 Task: Find connections with filter location Mahalapye with filter topic #Bestadvicewith filter profile language Spanish with filter current company Hospitality Careers | Hotel Management Jobs with filter school Madhya Pradesh Bhoj (Open) University with filter industry Electric Lighting Equipment Manufacturing with filter service category Information Security with filter keywords title UX Designer & UI Developer
Action: Mouse moved to (473, 98)
Screenshot: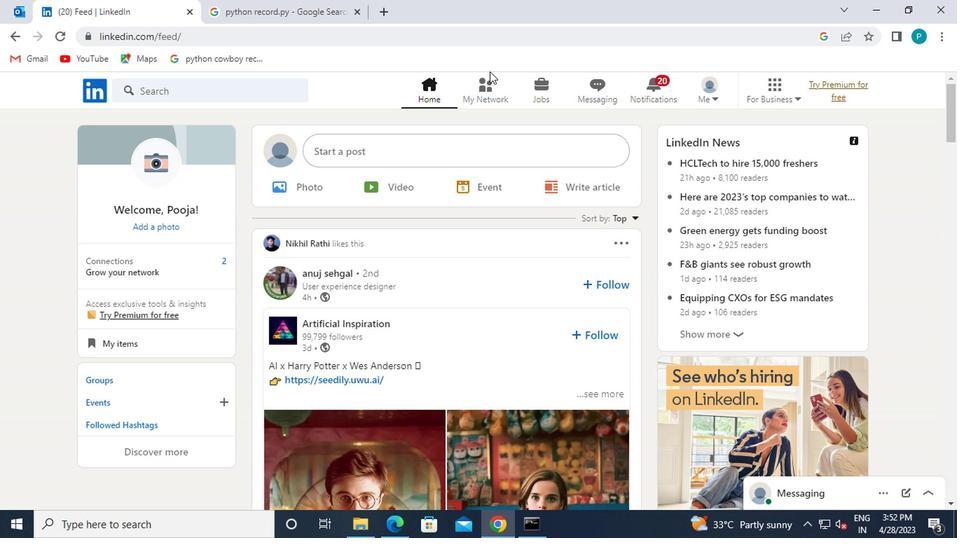 
Action: Mouse pressed left at (473, 98)
Screenshot: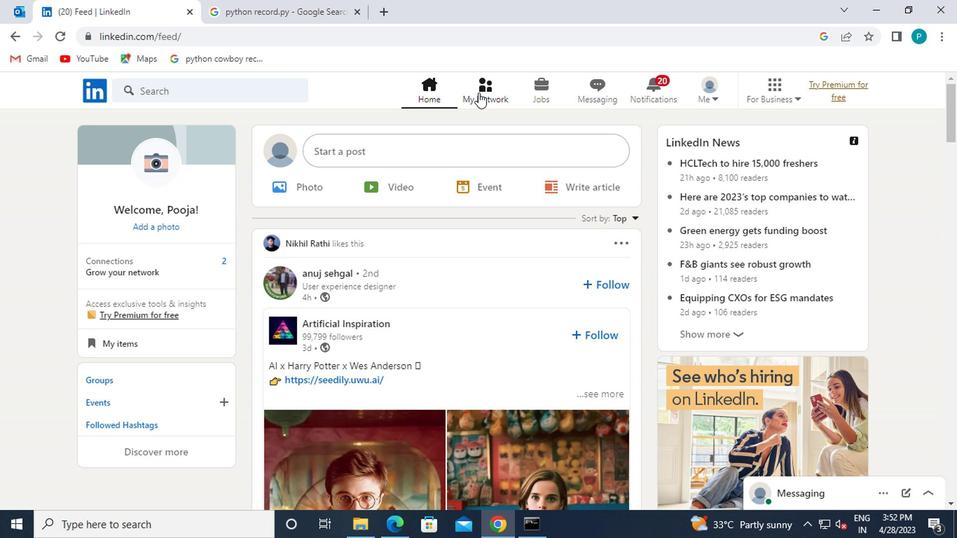 
Action: Mouse moved to (142, 167)
Screenshot: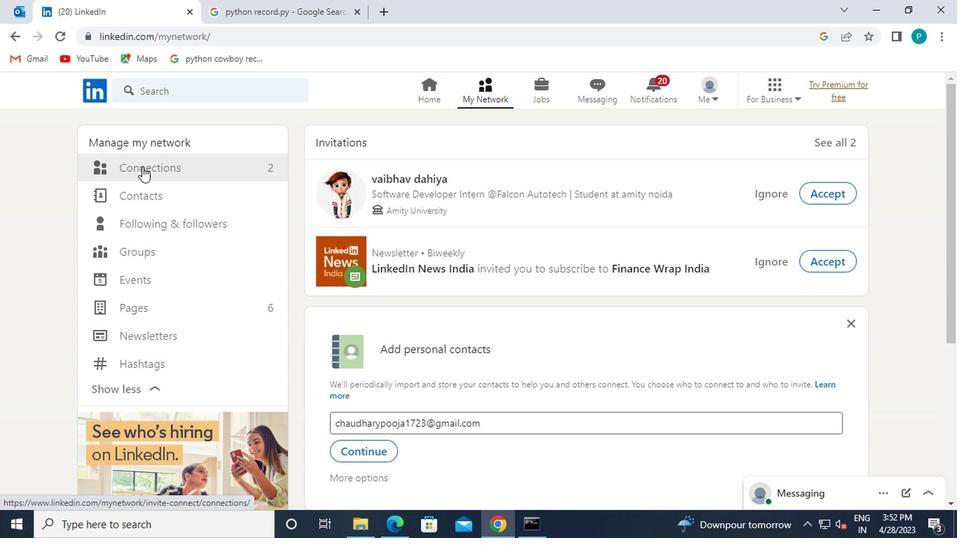
Action: Mouse pressed left at (142, 167)
Screenshot: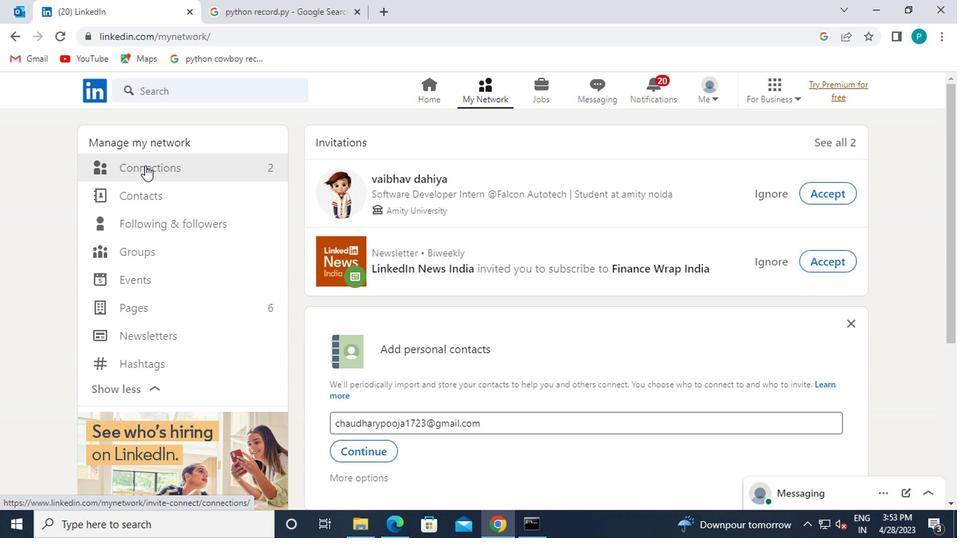 
Action: Mouse moved to (265, 175)
Screenshot: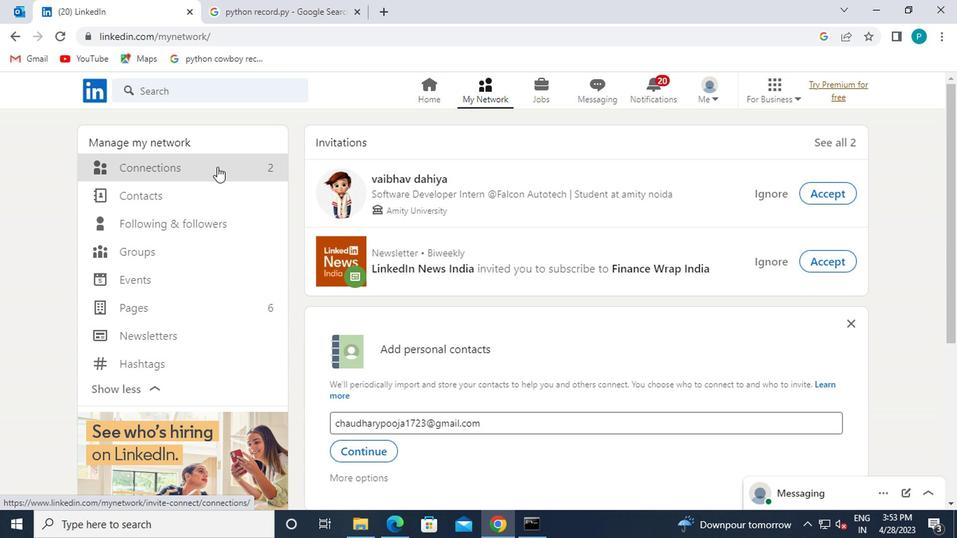 
Action: Mouse pressed left at (265, 175)
Screenshot: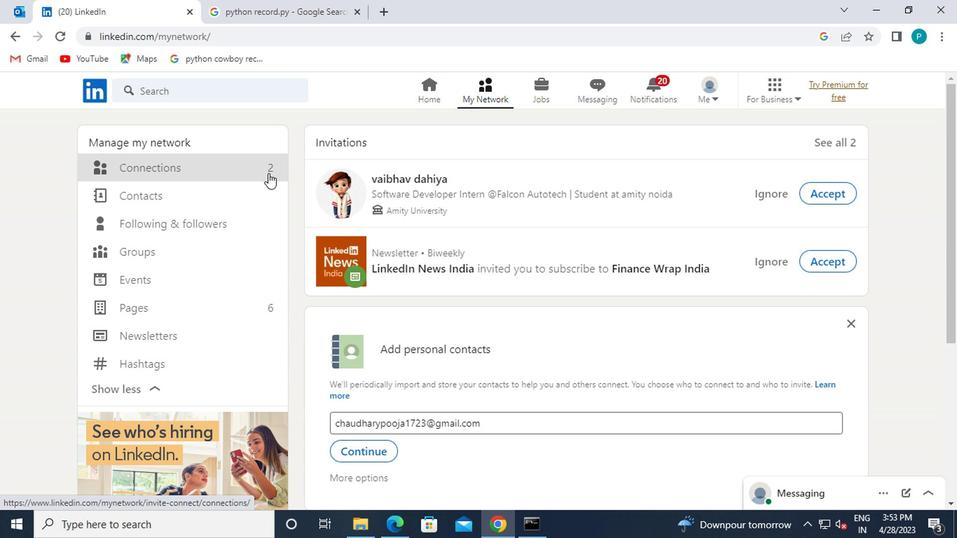 
Action: Mouse pressed left at (265, 175)
Screenshot: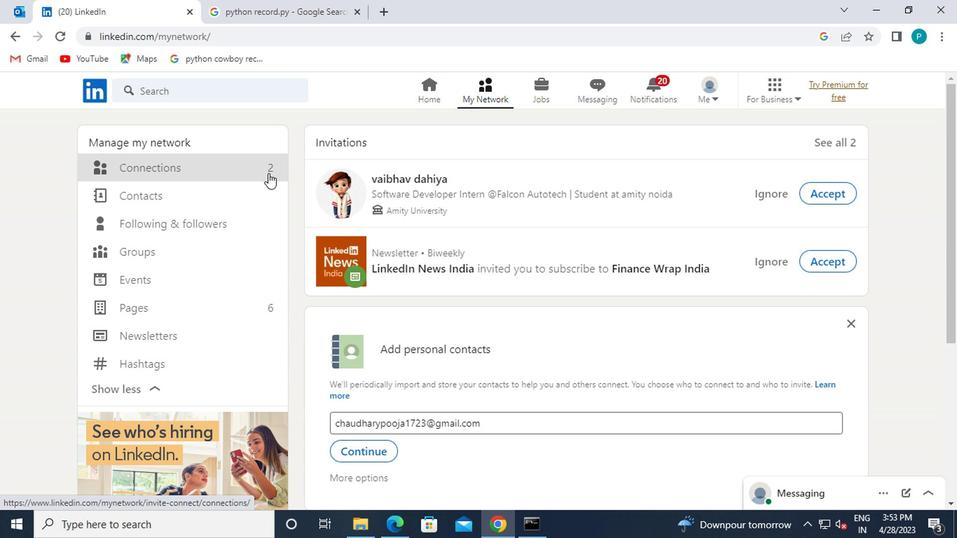
Action: Mouse moved to (252, 171)
Screenshot: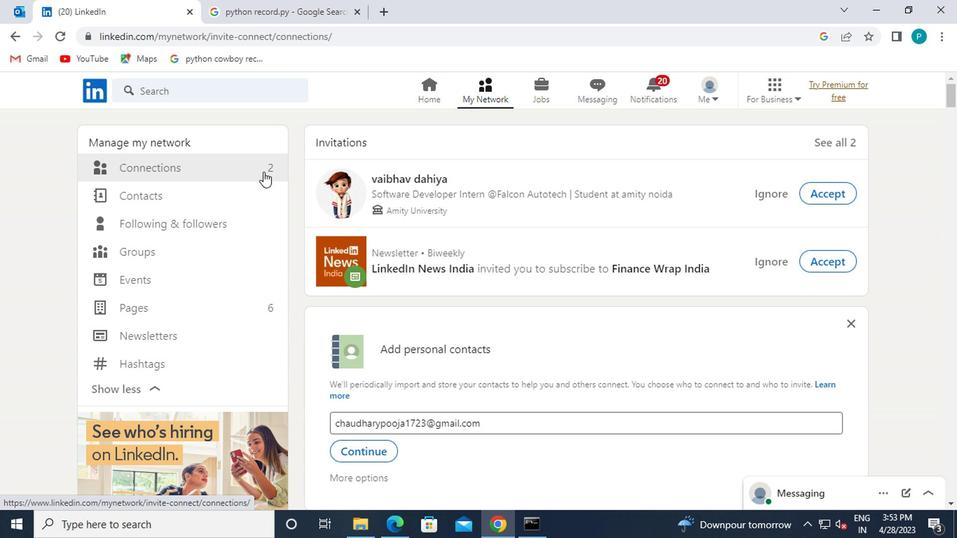 
Action: Mouse pressed left at (252, 171)
Screenshot: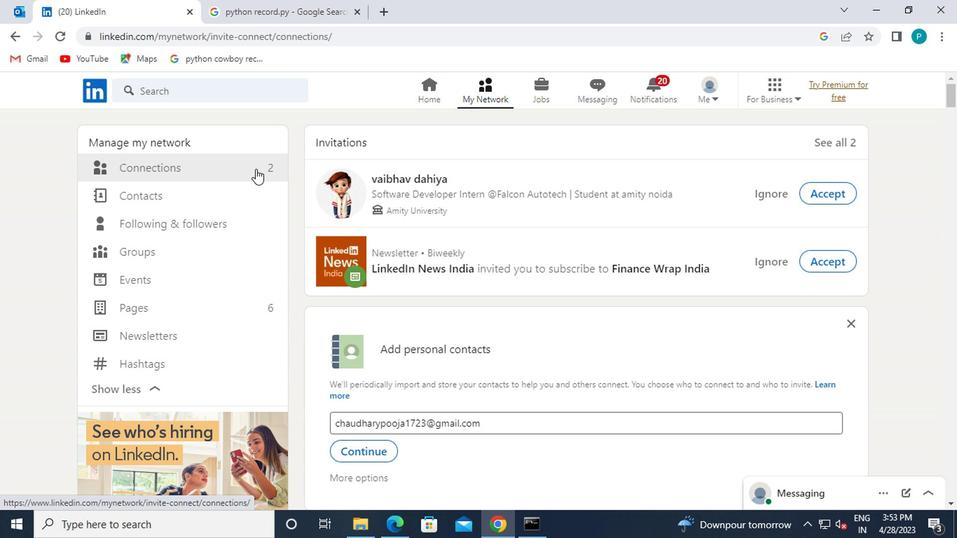 
Action: Mouse pressed left at (252, 171)
Screenshot: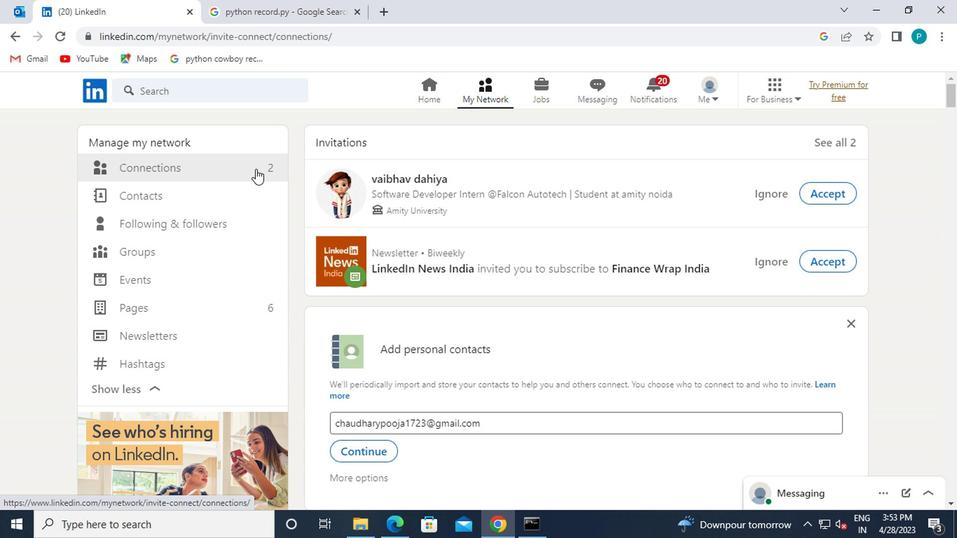
Action: Mouse moved to (558, 166)
Screenshot: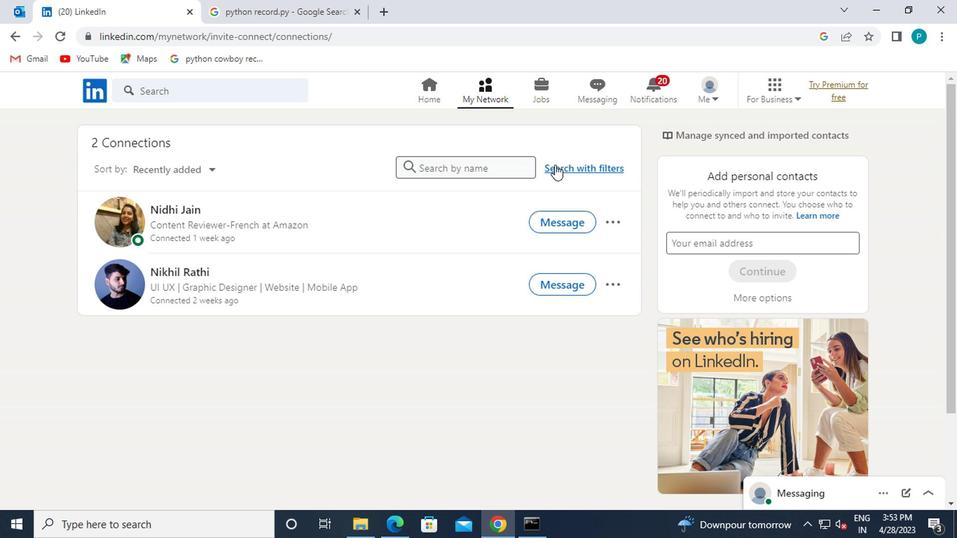 
Action: Mouse pressed left at (558, 166)
Screenshot: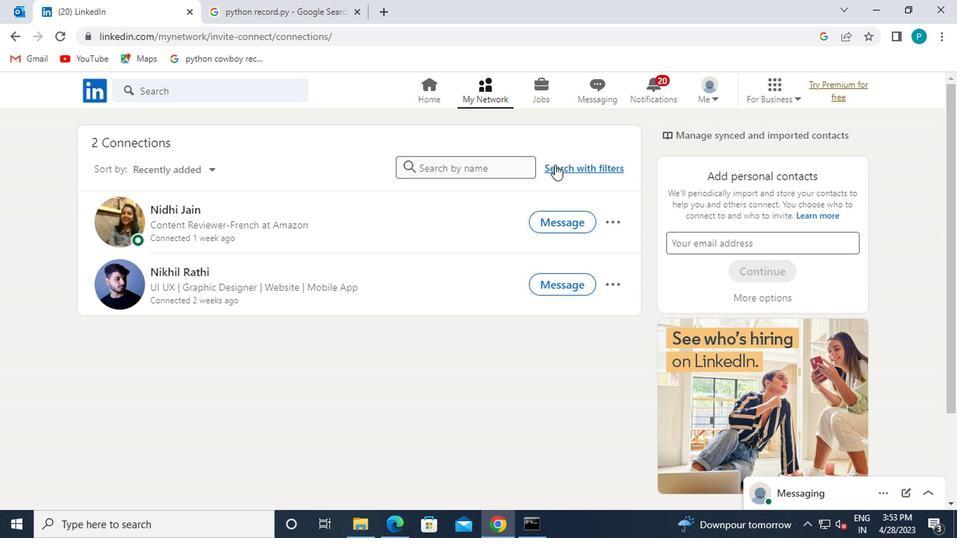 
Action: Mouse moved to (519, 135)
Screenshot: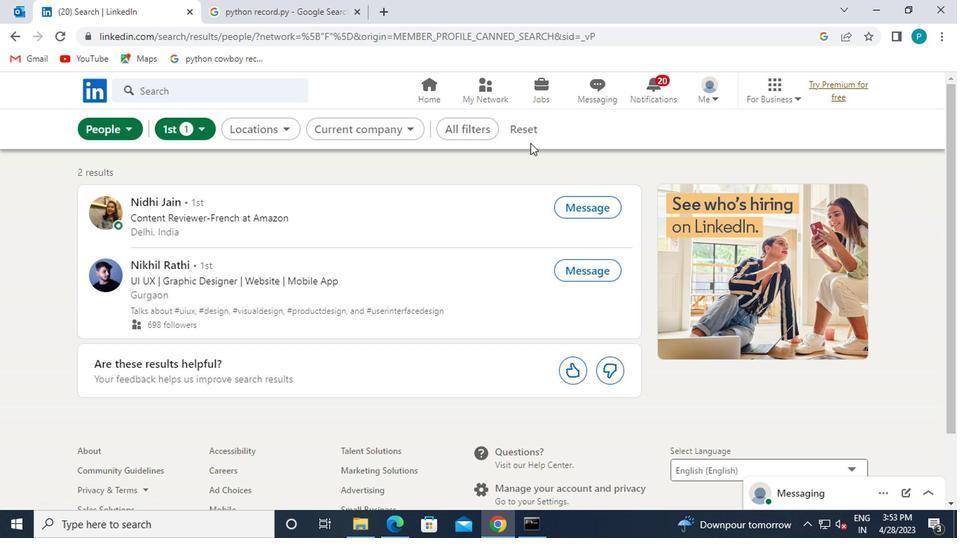 
Action: Mouse pressed left at (519, 135)
Screenshot: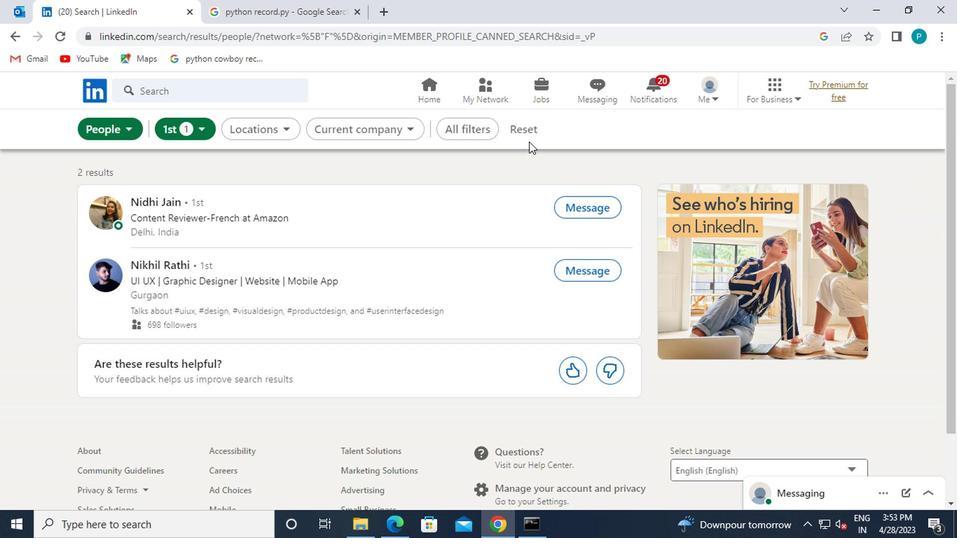 
Action: Mouse moved to (499, 129)
Screenshot: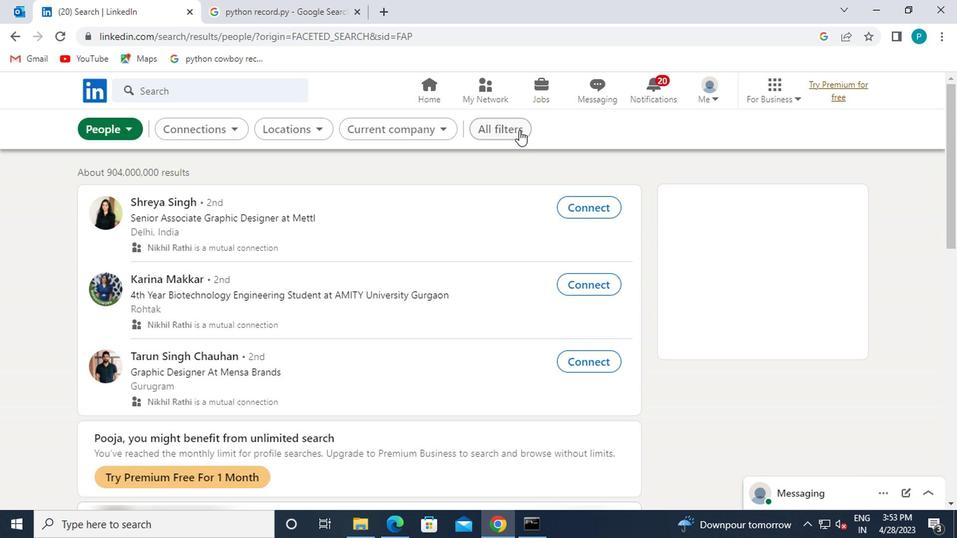 
Action: Mouse pressed left at (499, 129)
Screenshot: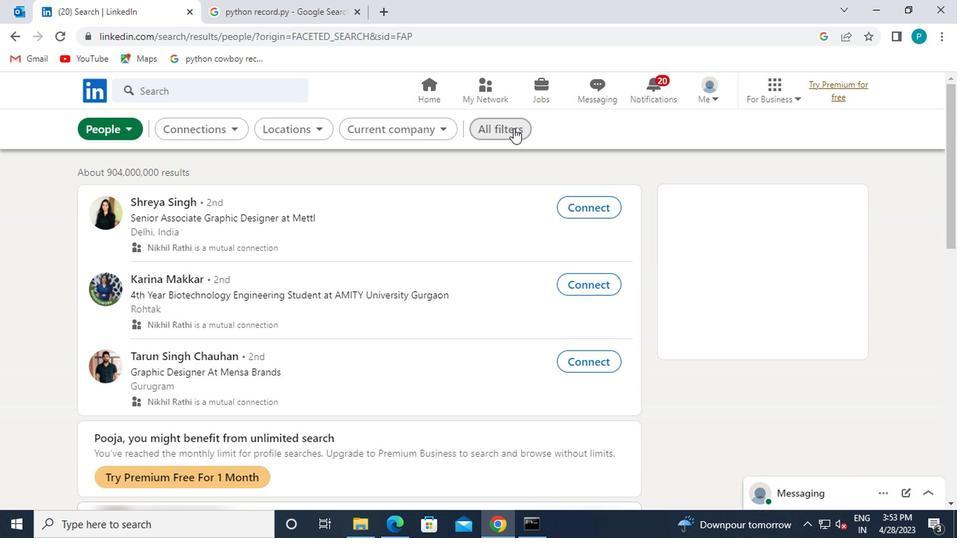 
Action: Mouse moved to (677, 295)
Screenshot: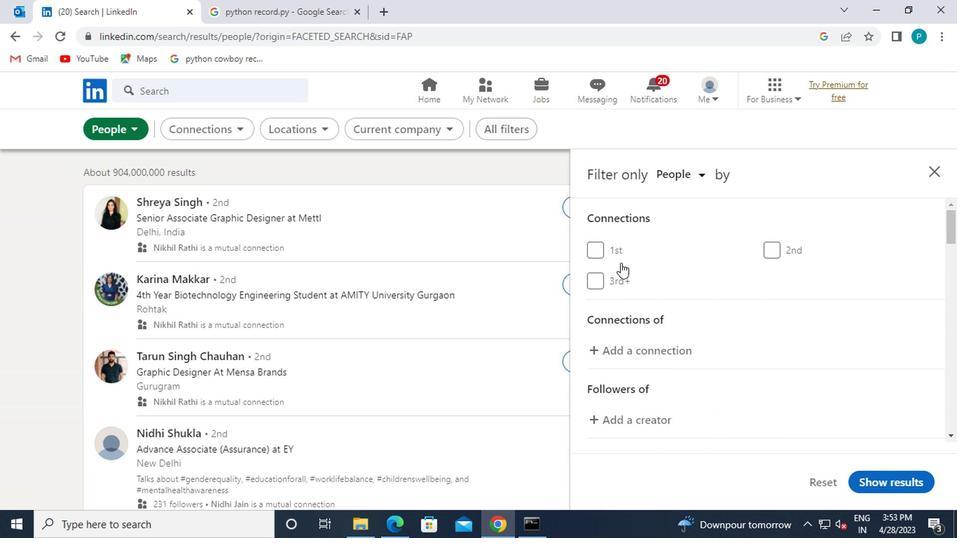 
Action: Mouse scrolled (677, 295) with delta (0, 0)
Screenshot: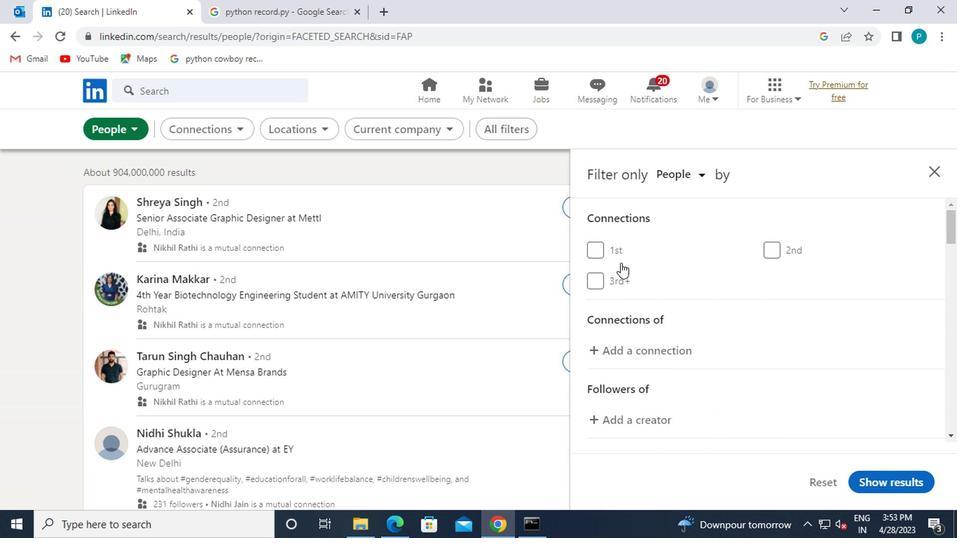 
Action: Mouse moved to (690, 296)
Screenshot: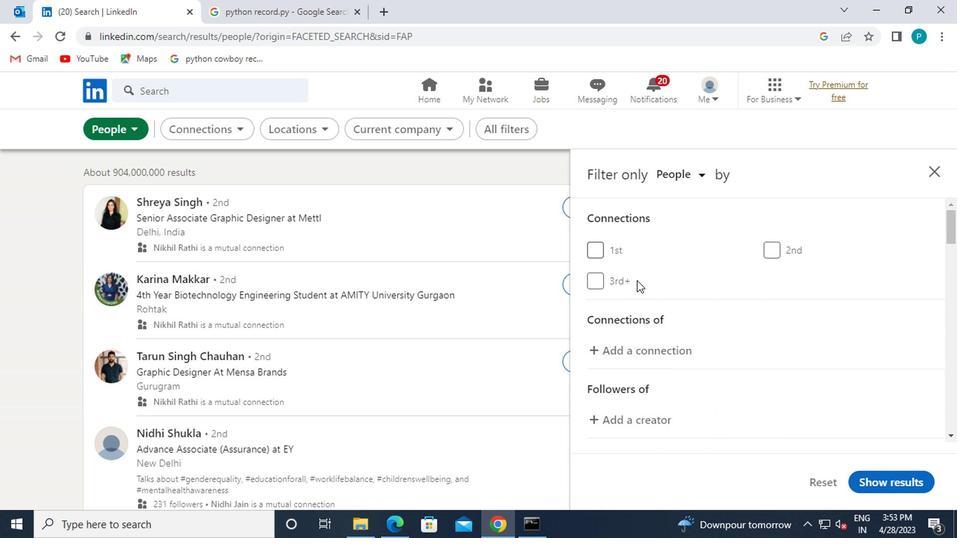 
Action: Mouse scrolled (690, 295) with delta (0, 0)
Screenshot: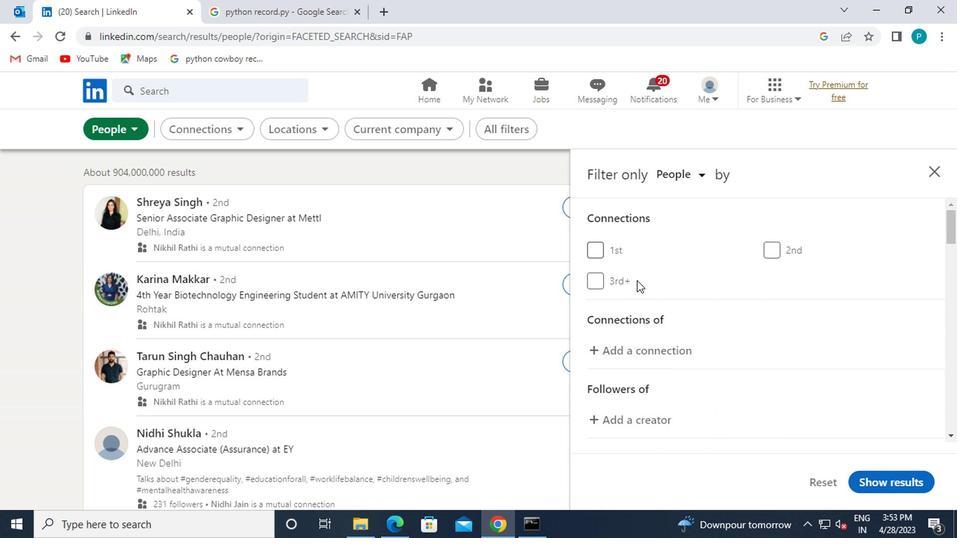 
Action: Mouse moved to (709, 298)
Screenshot: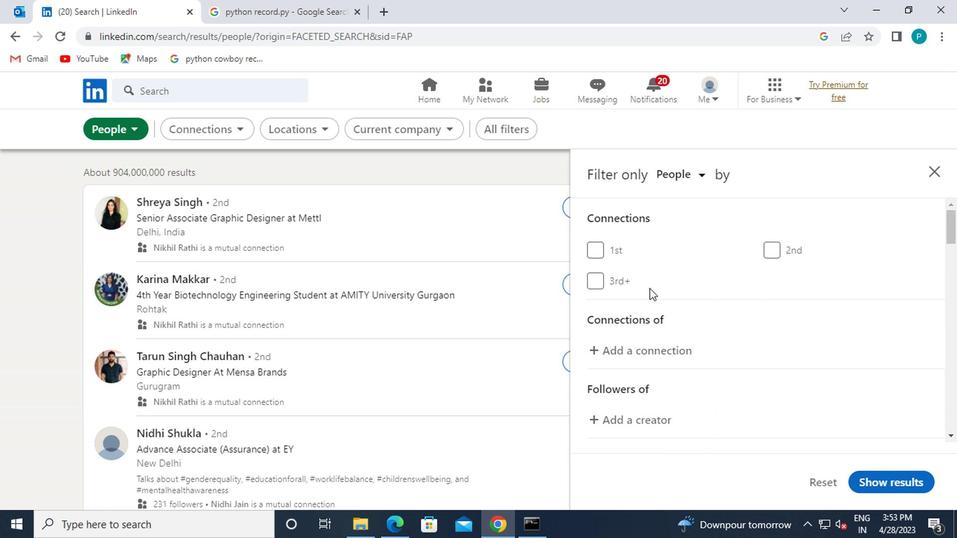 
Action: Mouse scrolled (709, 297) with delta (0, 0)
Screenshot: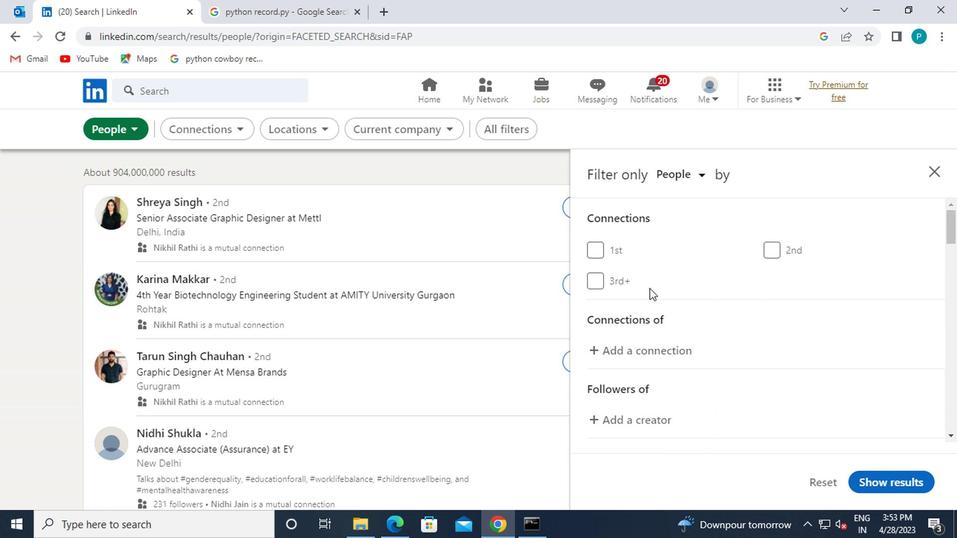 
Action: Mouse moved to (785, 338)
Screenshot: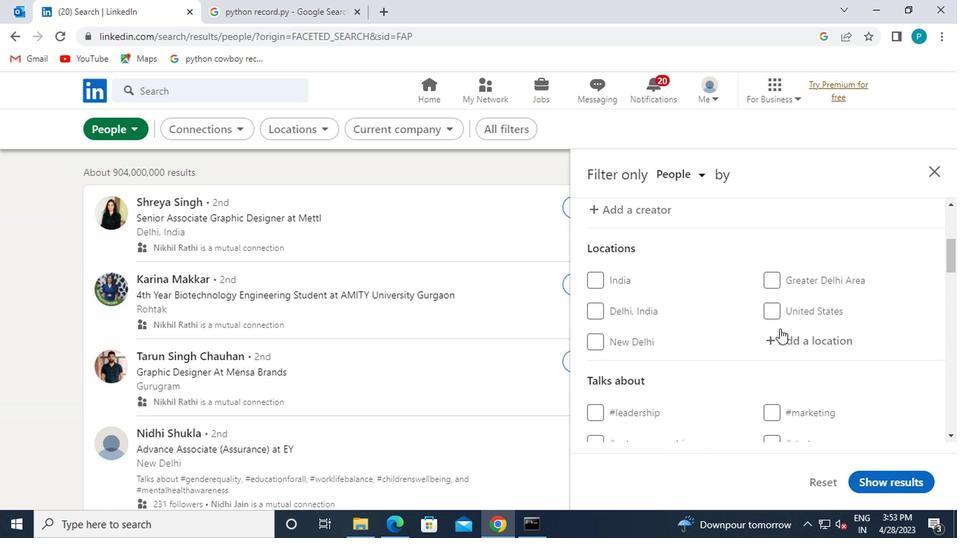 
Action: Mouse pressed left at (785, 338)
Screenshot: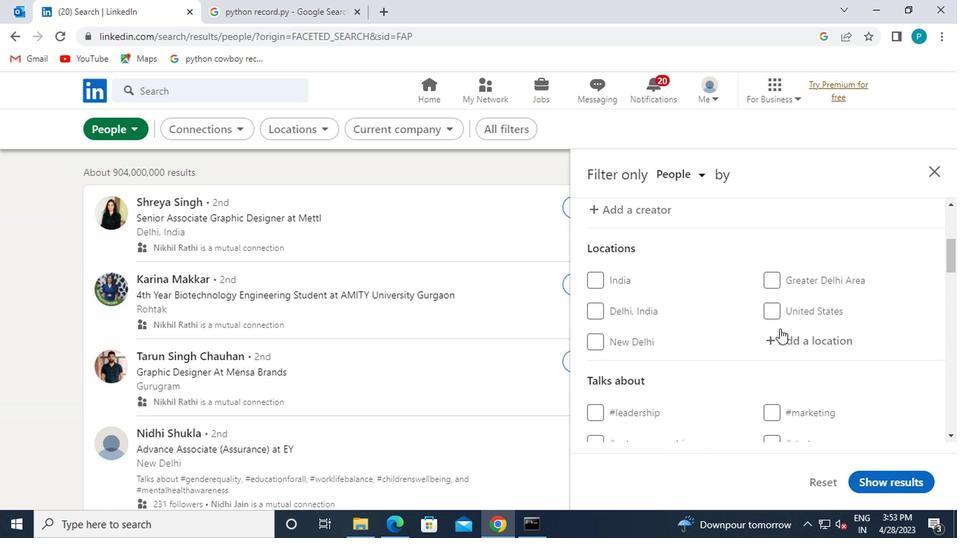
Action: Key pressed <Key.caps_lock><Key.caps_lock>m<Key.caps_lock>ahal
Screenshot: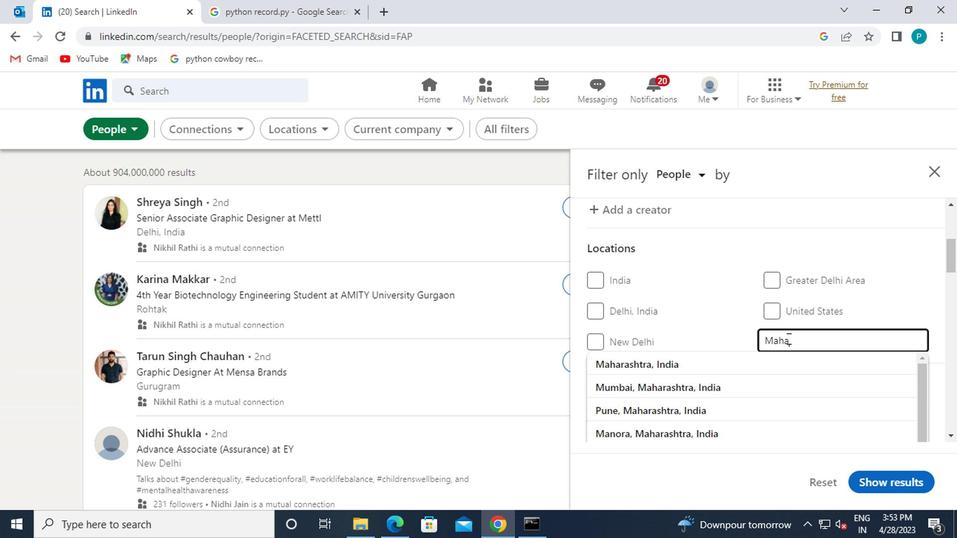 
Action: Mouse moved to (754, 401)
Screenshot: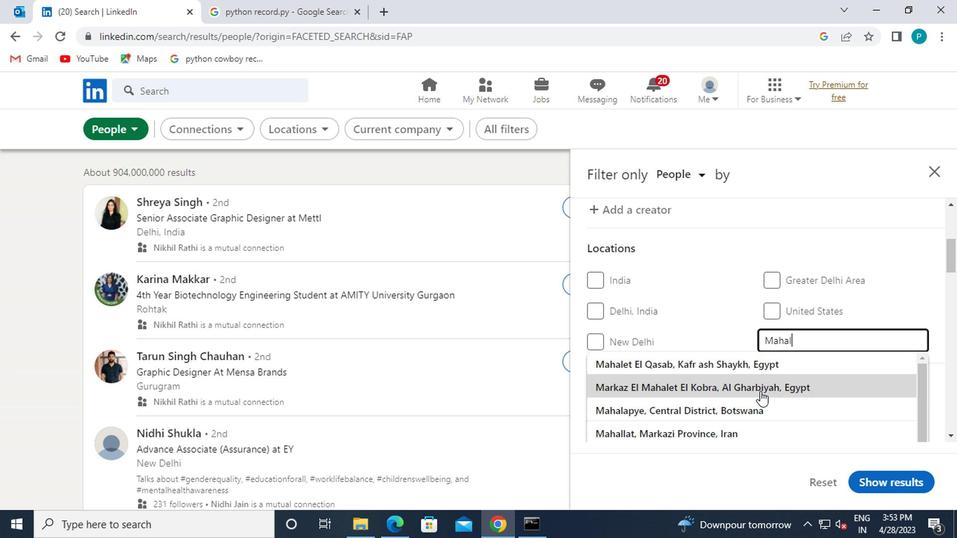 
Action: Mouse pressed left at (754, 401)
Screenshot: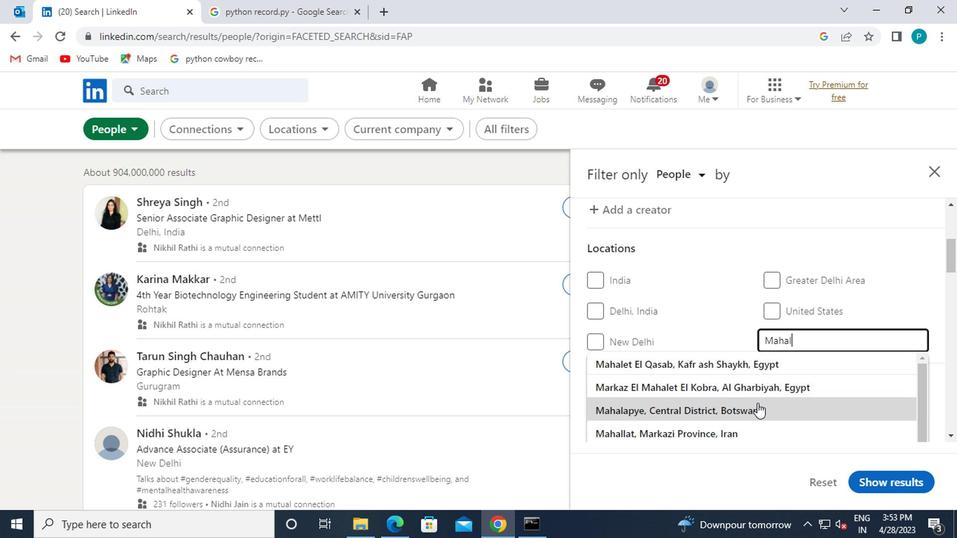
Action: Mouse scrolled (754, 400) with delta (0, 0)
Screenshot: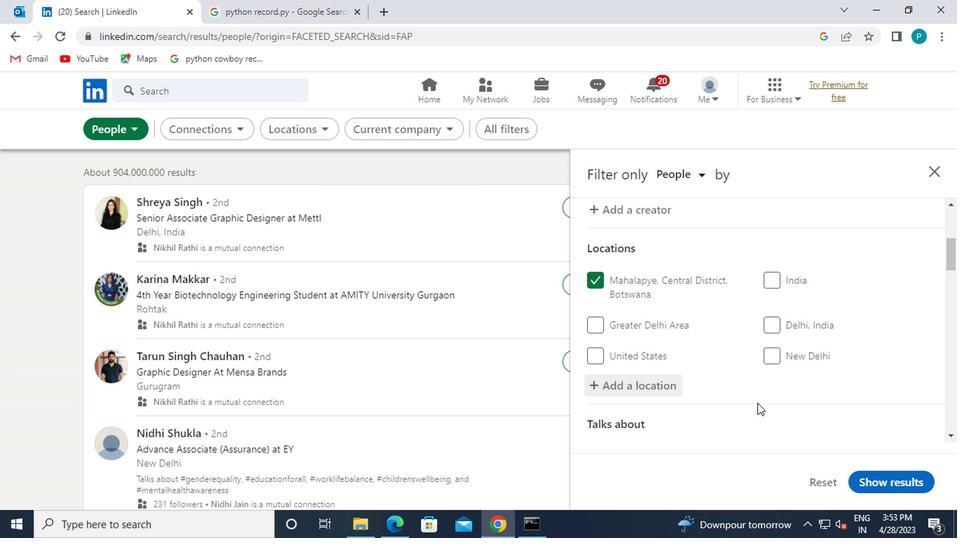 
Action: Mouse scrolled (754, 400) with delta (0, 0)
Screenshot: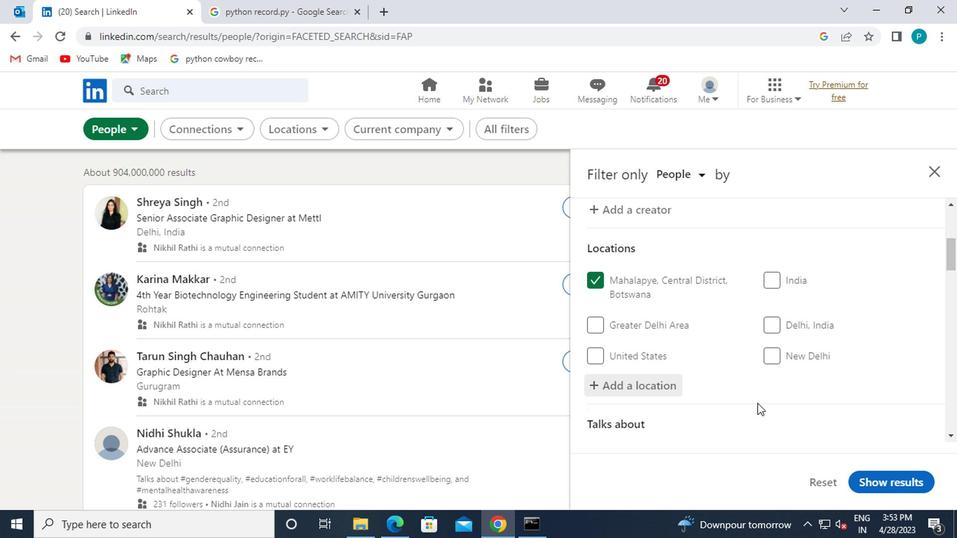 
Action: Mouse moved to (776, 375)
Screenshot: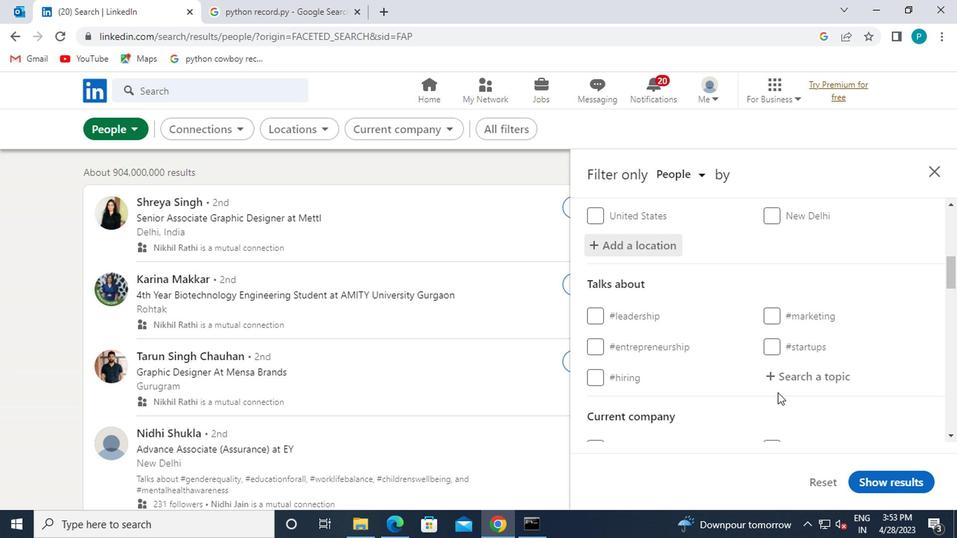 
Action: Mouse pressed left at (776, 375)
Screenshot: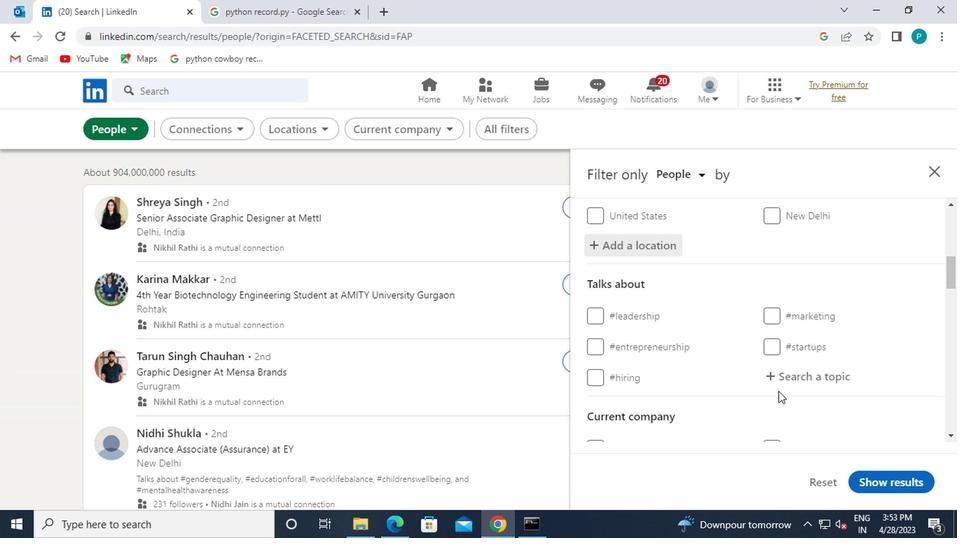 
Action: Mouse moved to (777, 375)
Screenshot: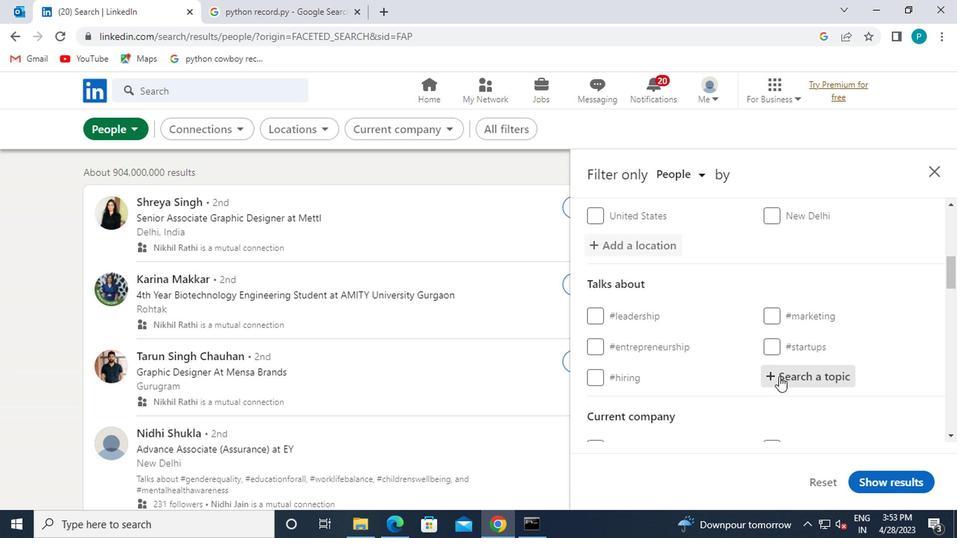
Action: Key pressed <Key.shift><Key.shift><Key.shift>#<Key.caps_lock>B<Key.caps_lock>ESTADVICE
Screenshot: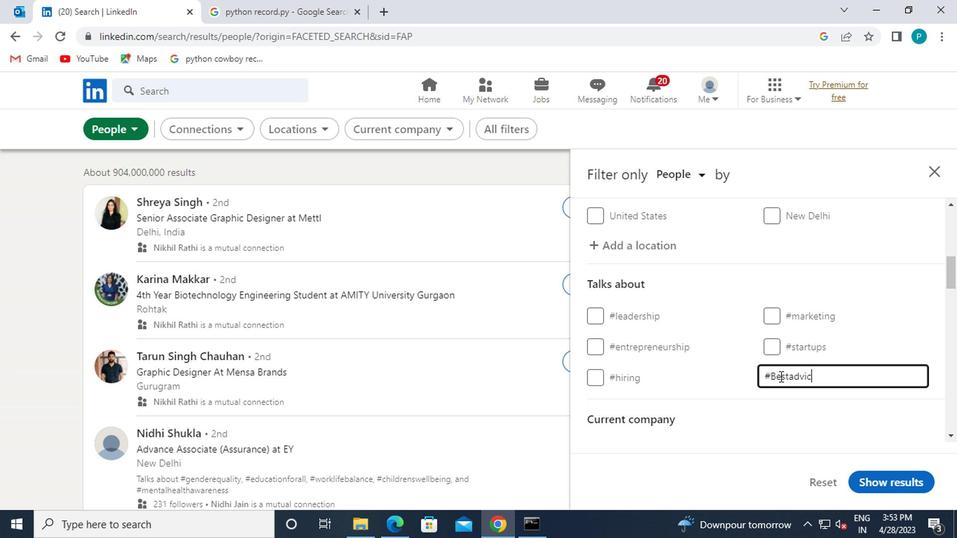 
Action: Mouse moved to (712, 377)
Screenshot: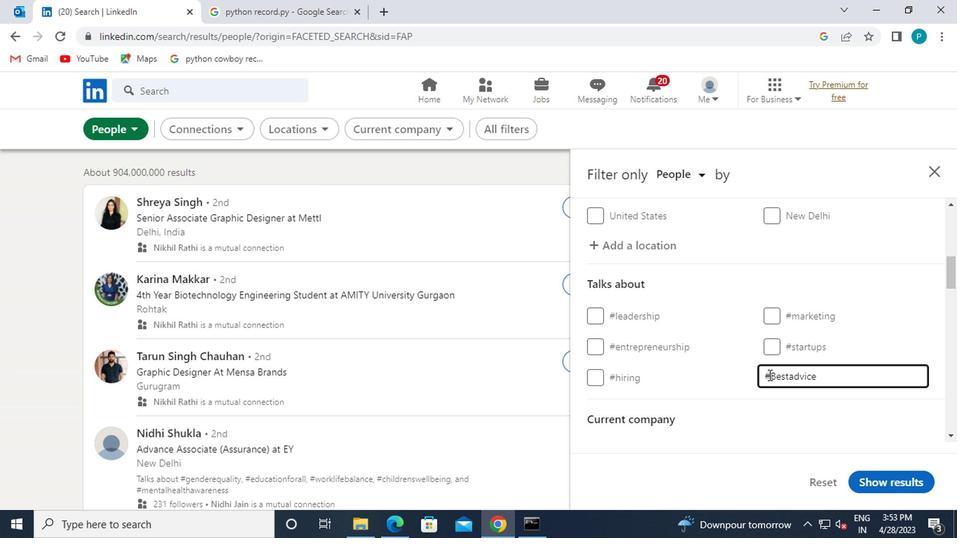 
Action: Mouse scrolled (712, 376) with delta (0, 0)
Screenshot: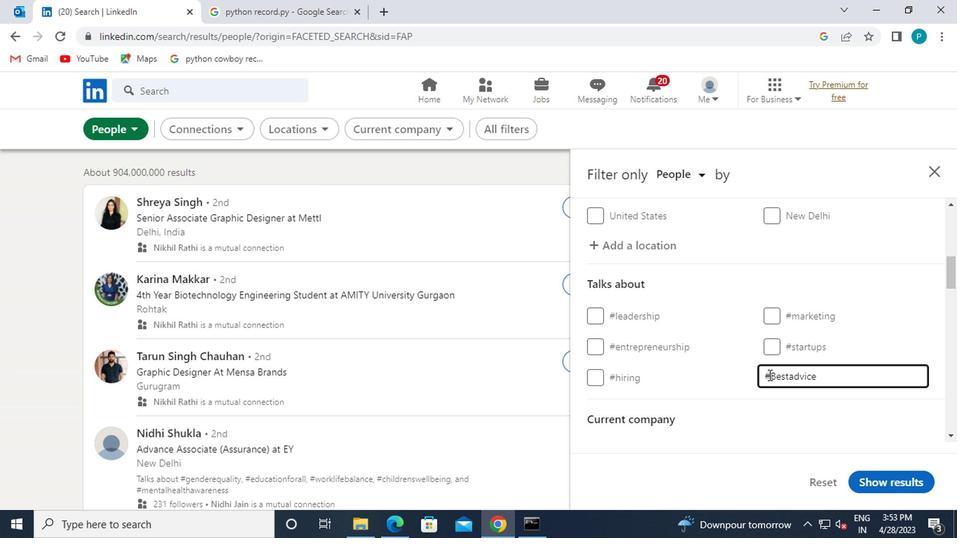 
Action: Mouse moved to (709, 377)
Screenshot: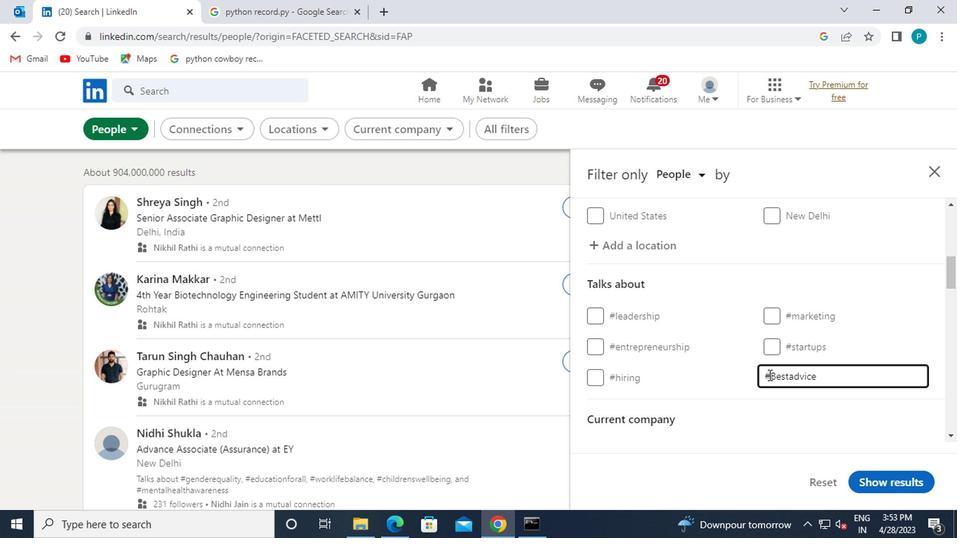 
Action: Mouse scrolled (709, 376) with delta (0, 0)
Screenshot: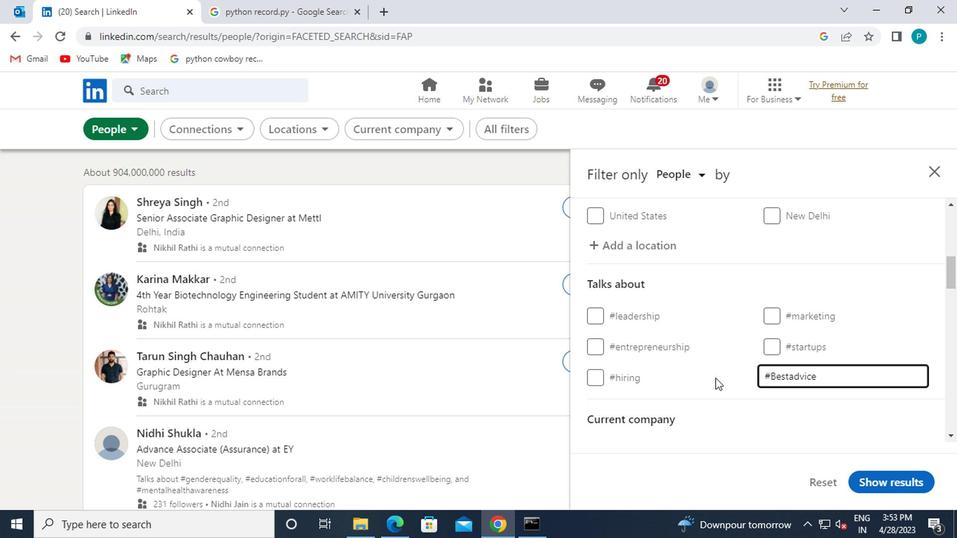 
Action: Mouse moved to (733, 358)
Screenshot: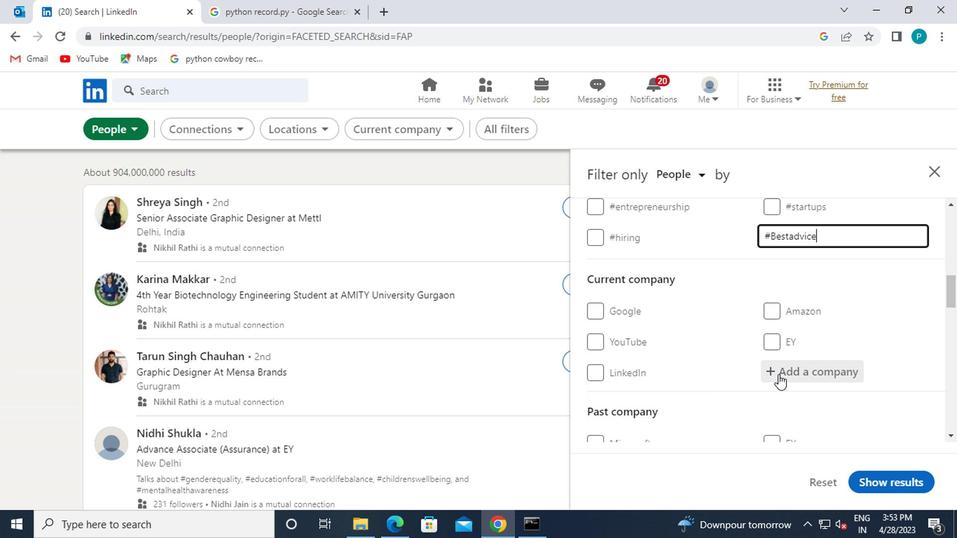 
Action: Mouse scrolled (733, 357) with delta (0, 0)
Screenshot: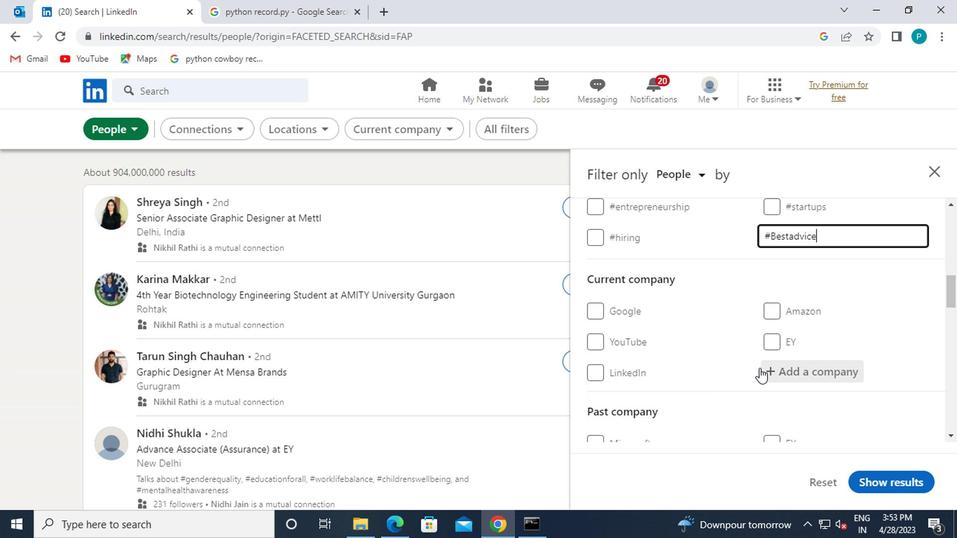 
Action: Mouse scrolled (733, 357) with delta (0, 0)
Screenshot: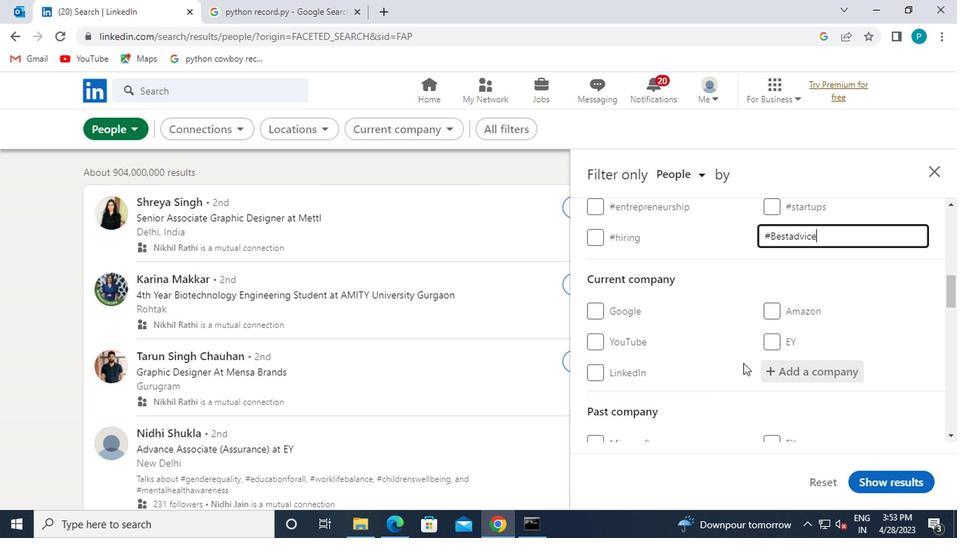 
Action: Mouse scrolled (733, 357) with delta (0, 0)
Screenshot: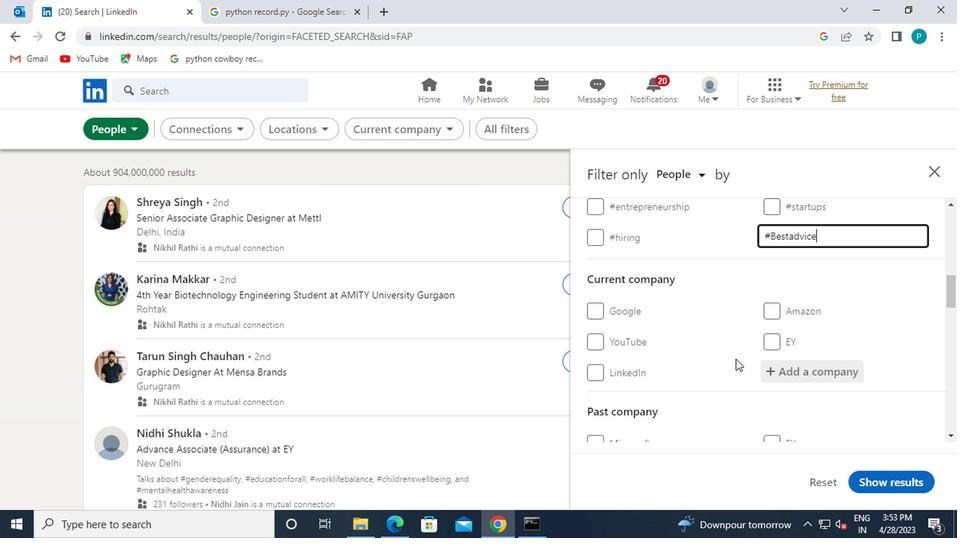 
Action: Mouse scrolled (733, 357) with delta (0, 0)
Screenshot: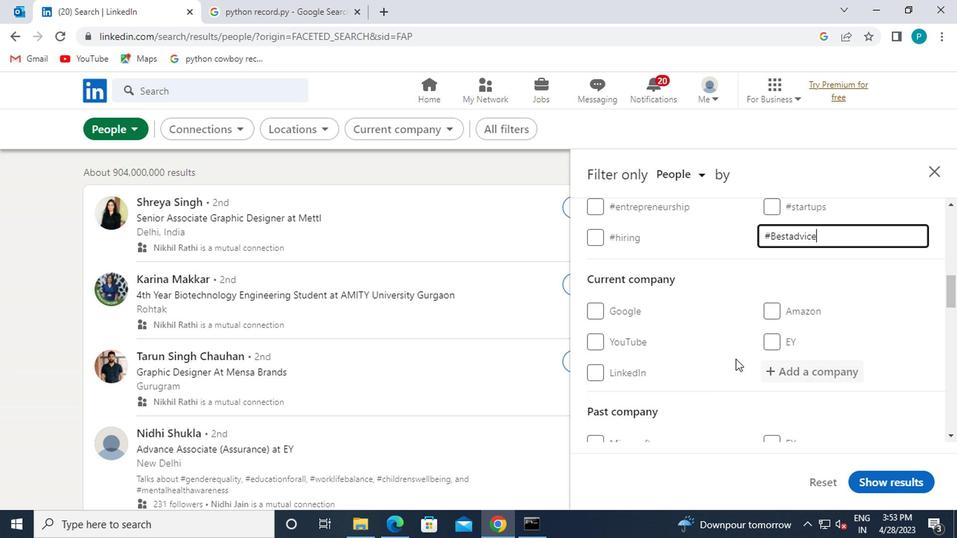 
Action: Mouse moved to (651, 334)
Screenshot: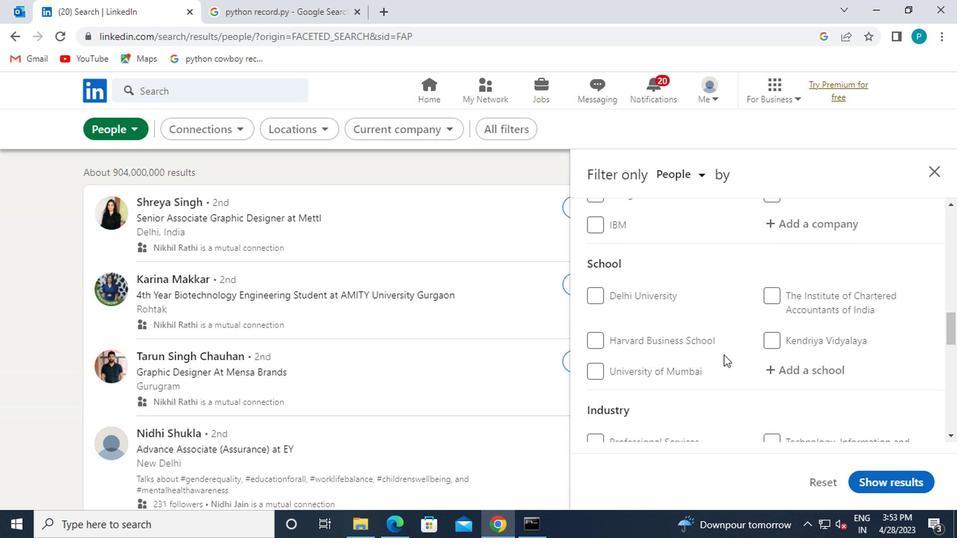 
Action: Mouse scrolled (651, 334) with delta (0, 0)
Screenshot: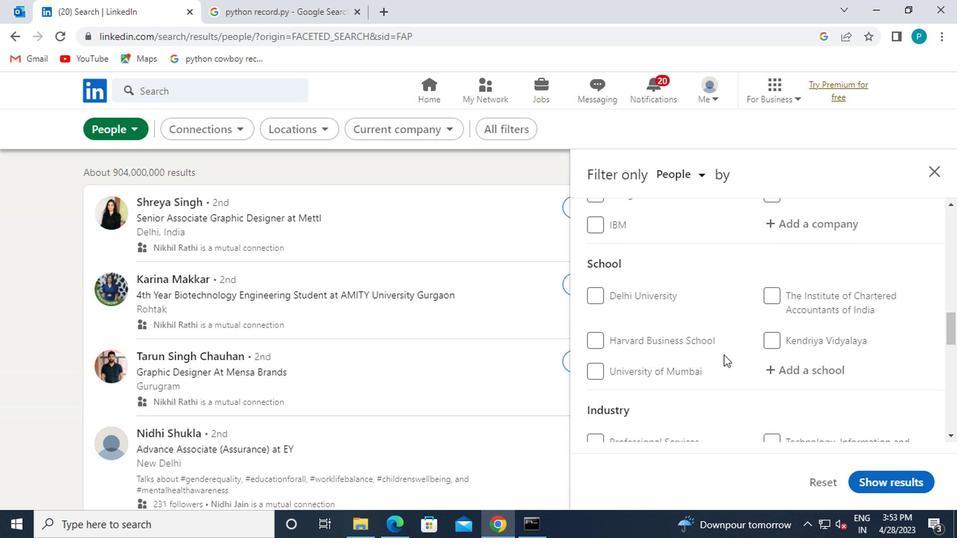 
Action: Mouse scrolled (651, 334) with delta (0, 0)
Screenshot: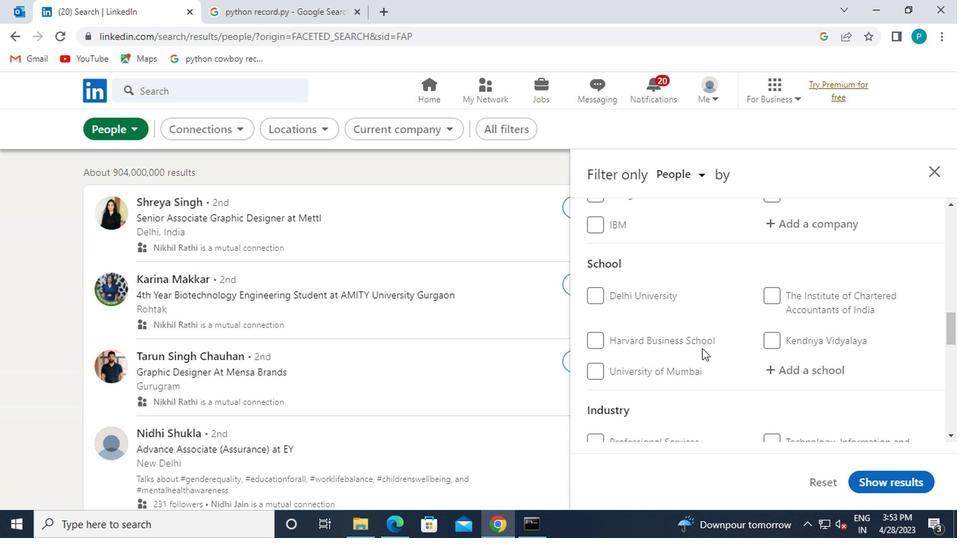 
Action: Mouse scrolled (651, 334) with delta (0, 0)
Screenshot: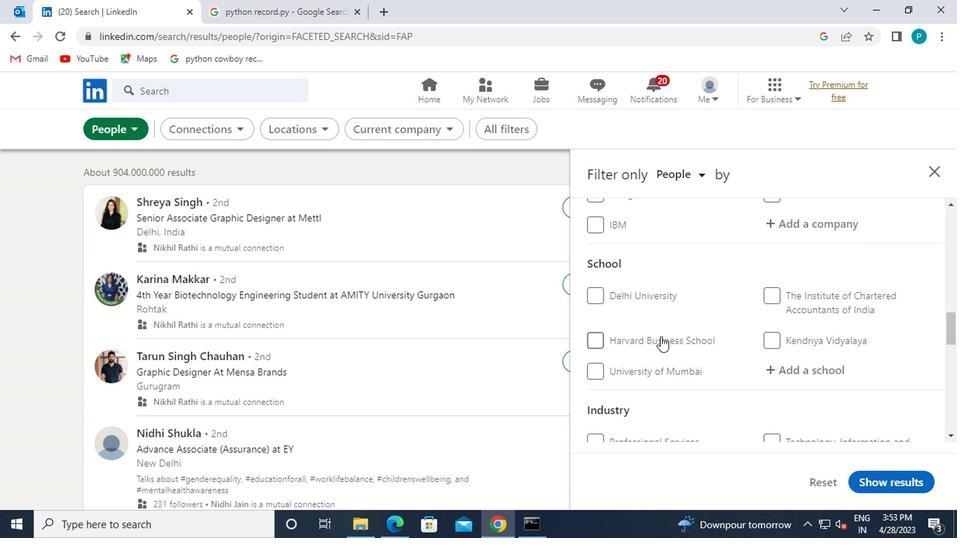 
Action: Mouse moved to (617, 336)
Screenshot: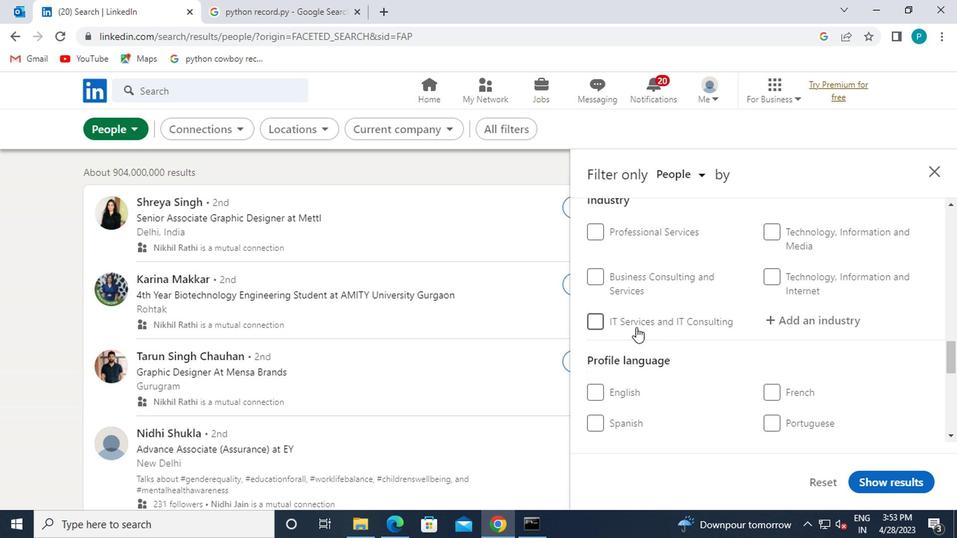 
Action: Mouse scrolled (617, 335) with delta (0, 0)
Screenshot: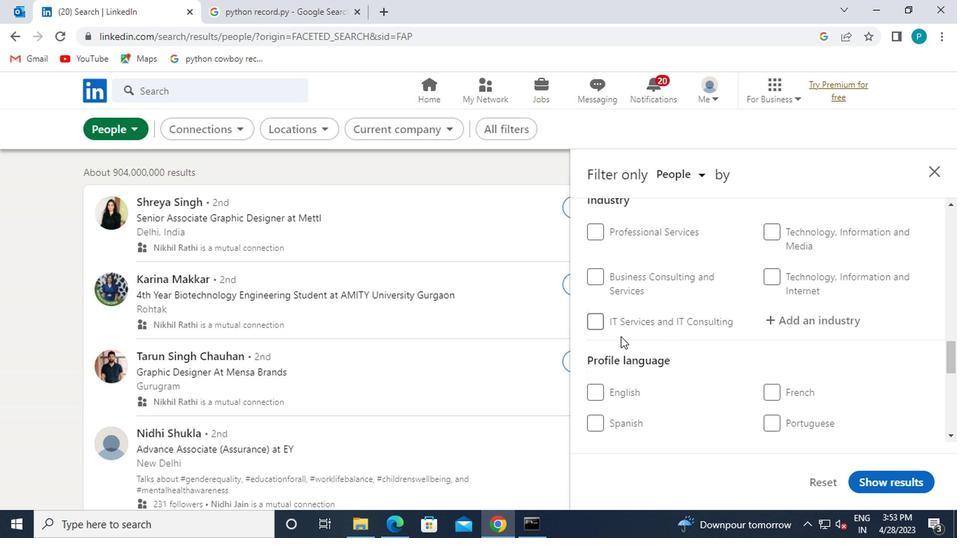 
Action: Mouse moved to (619, 349)
Screenshot: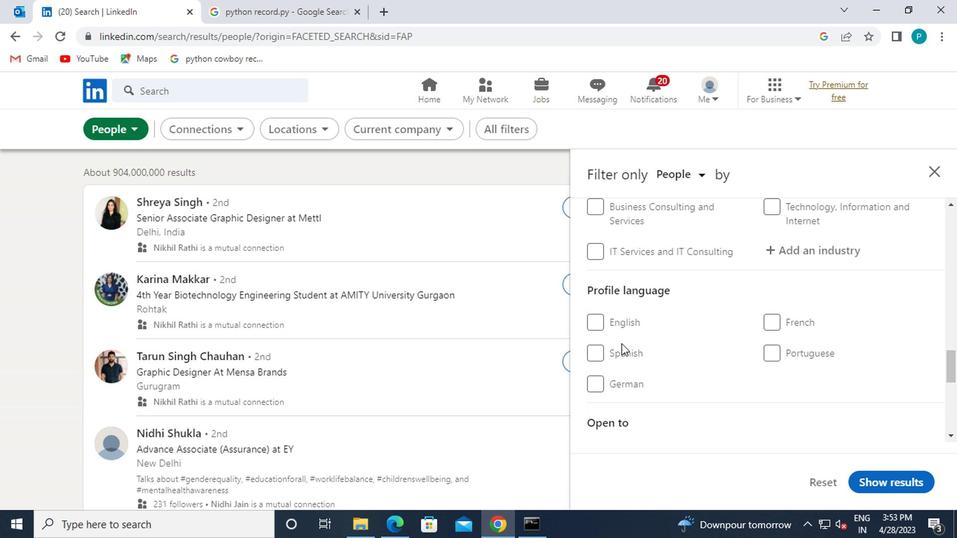 
Action: Mouse pressed left at (619, 349)
Screenshot: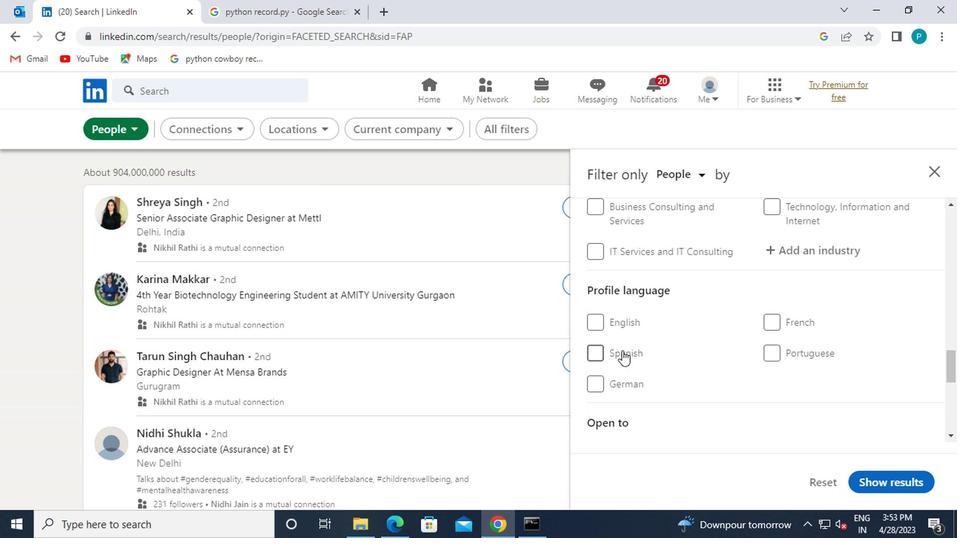 
Action: Mouse moved to (695, 357)
Screenshot: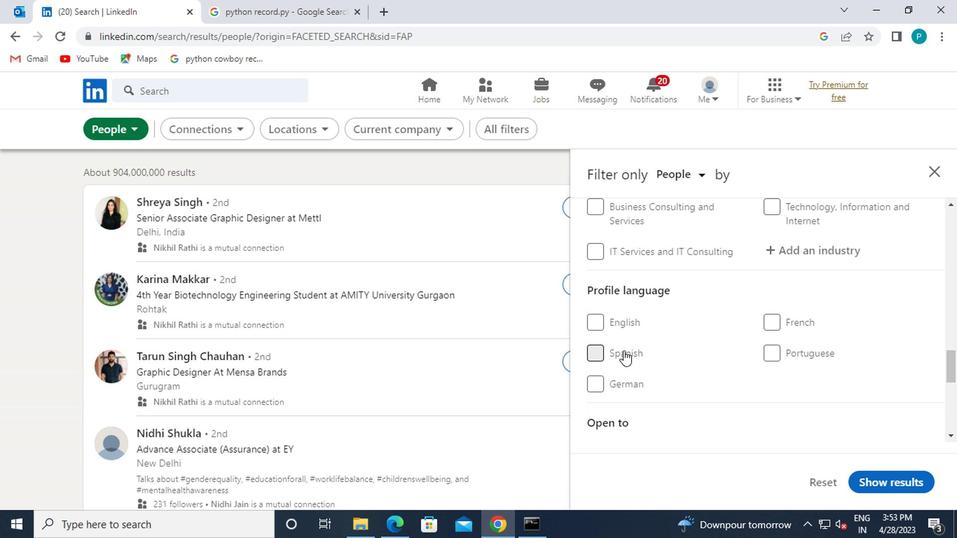 
Action: Mouse scrolled (695, 358) with delta (0, 0)
Screenshot: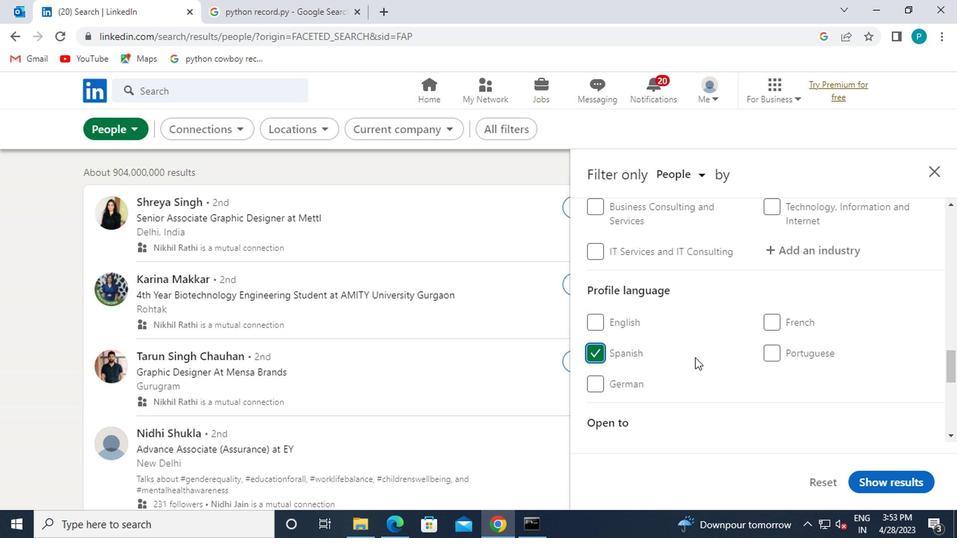 
Action: Mouse moved to (697, 357)
Screenshot: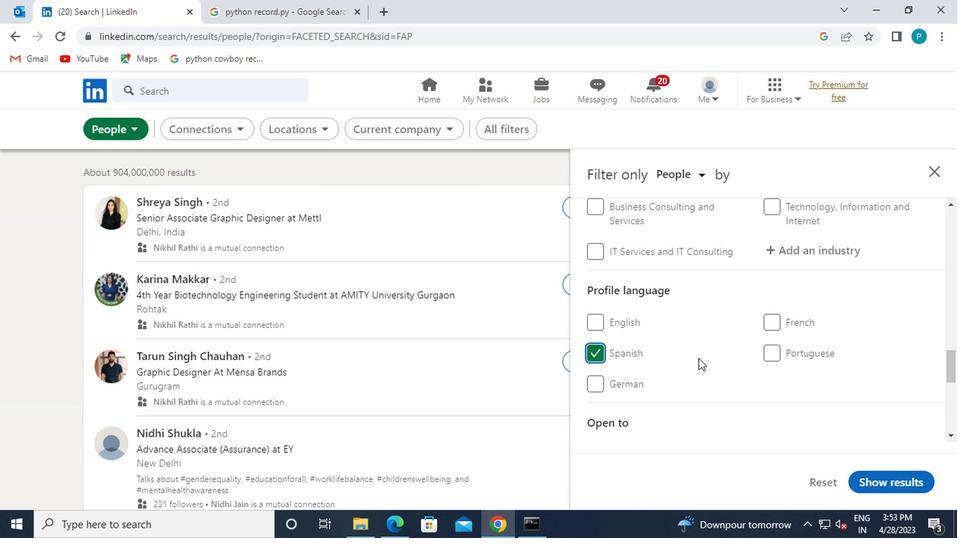 
Action: Mouse scrolled (697, 358) with delta (0, 0)
Screenshot: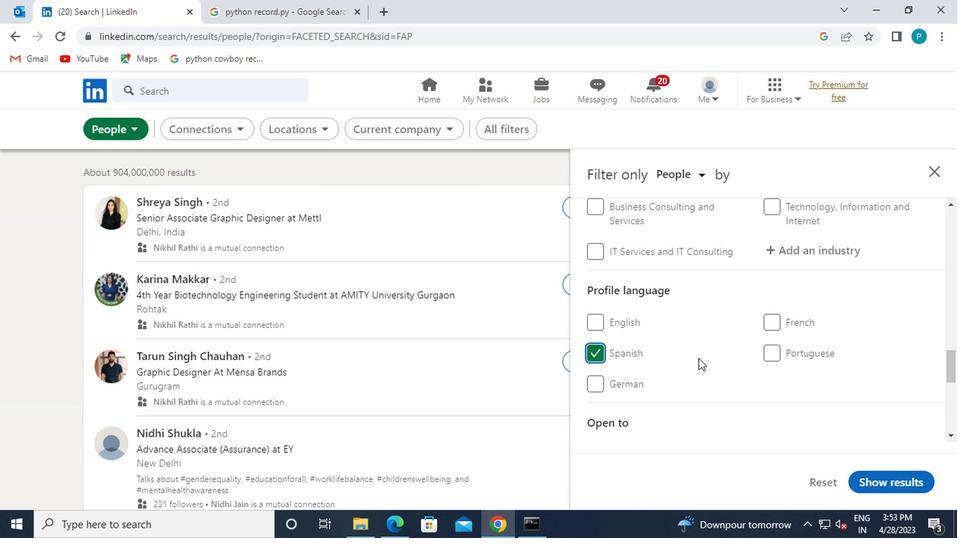
Action: Mouse scrolled (697, 358) with delta (0, 0)
Screenshot: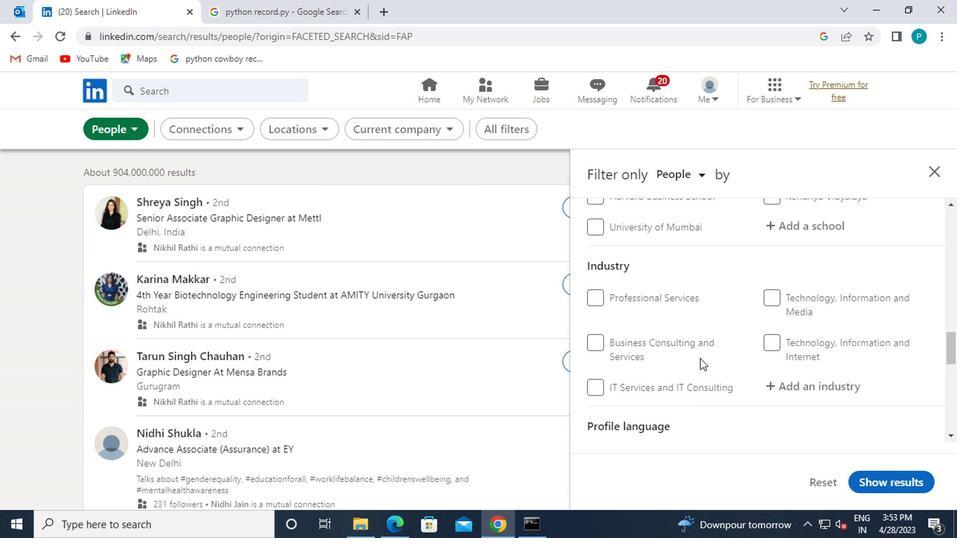 
Action: Mouse scrolled (697, 358) with delta (0, 0)
Screenshot: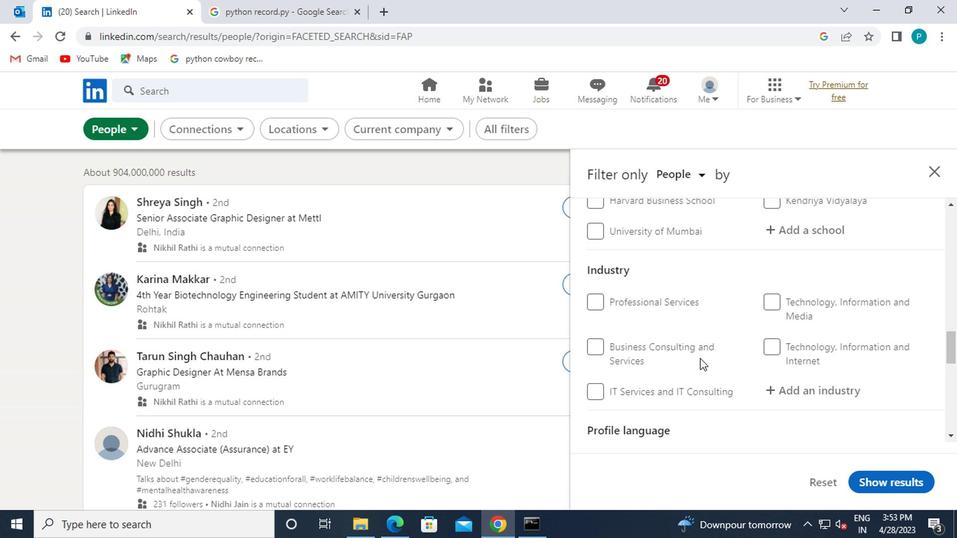 
Action: Mouse scrolled (697, 358) with delta (0, 0)
Screenshot: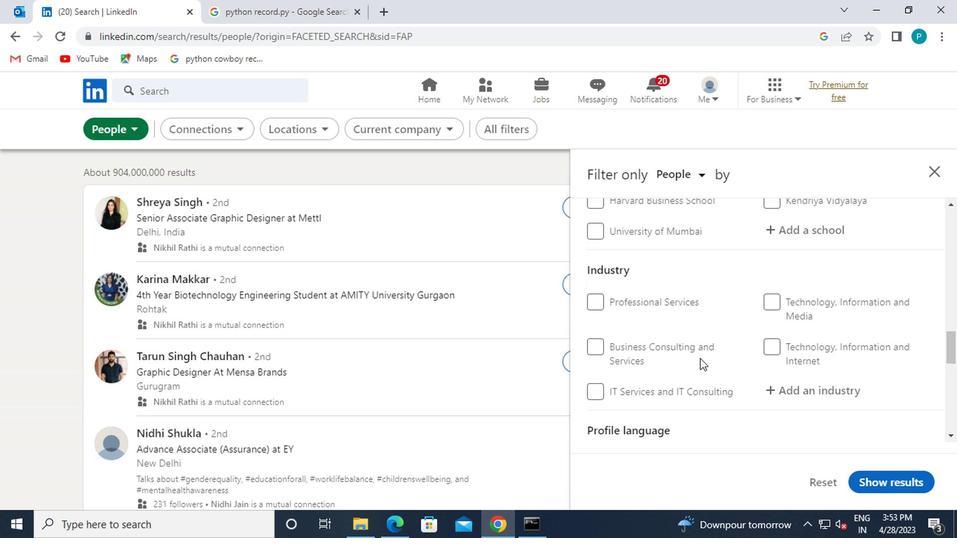
Action: Mouse moved to (700, 357)
Screenshot: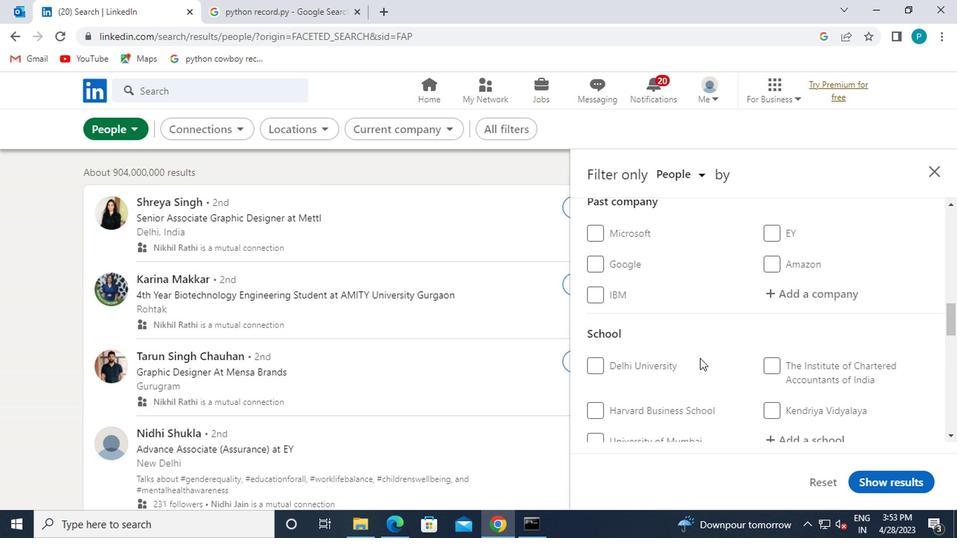 
Action: Mouse scrolled (700, 358) with delta (0, 0)
Screenshot: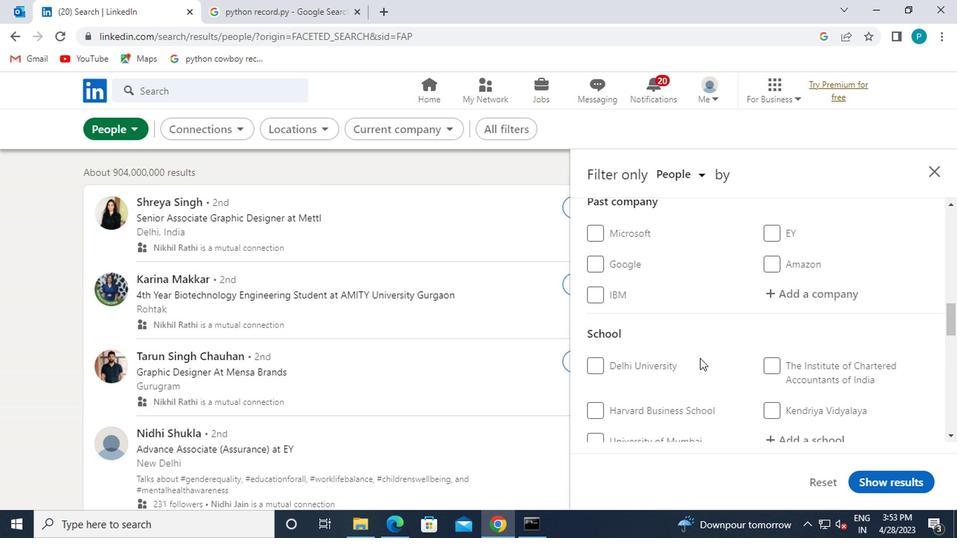 
Action: Mouse moved to (701, 357)
Screenshot: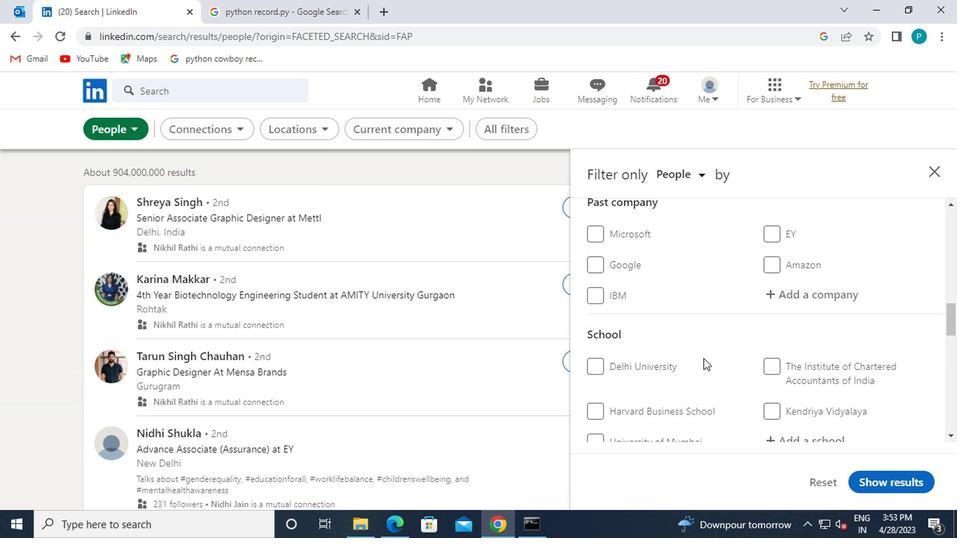 
Action: Mouse scrolled (701, 358) with delta (0, 0)
Screenshot: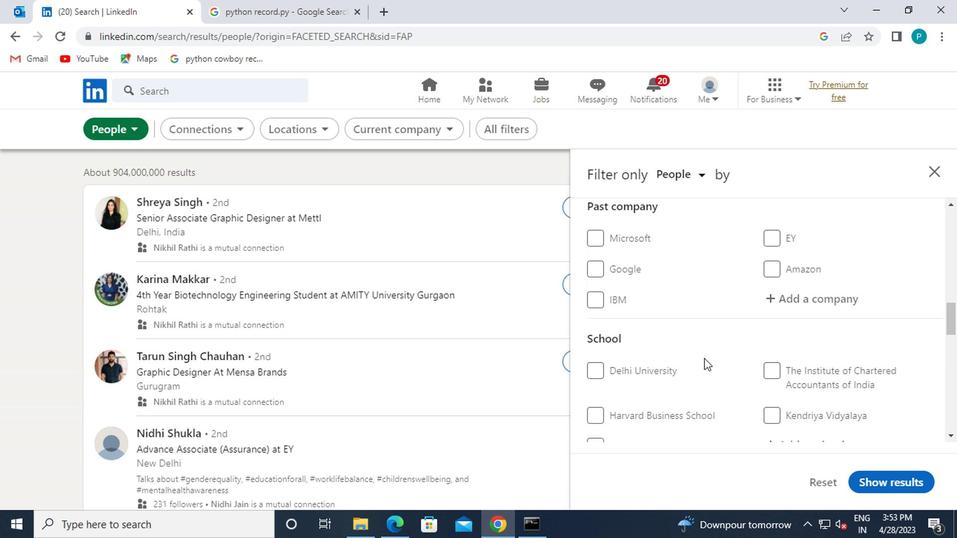 
Action: Mouse moved to (703, 356)
Screenshot: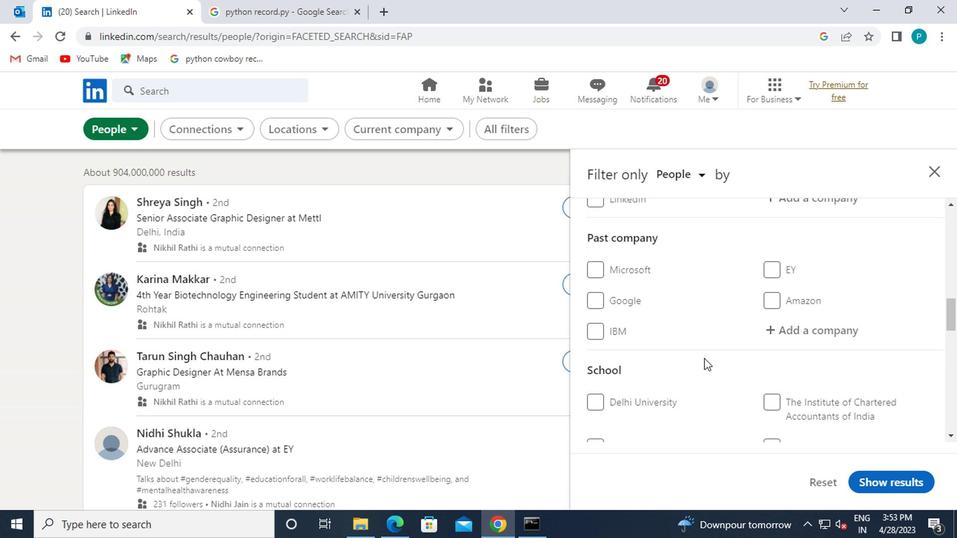 
Action: Mouse scrolled (703, 357) with delta (0, 0)
Screenshot: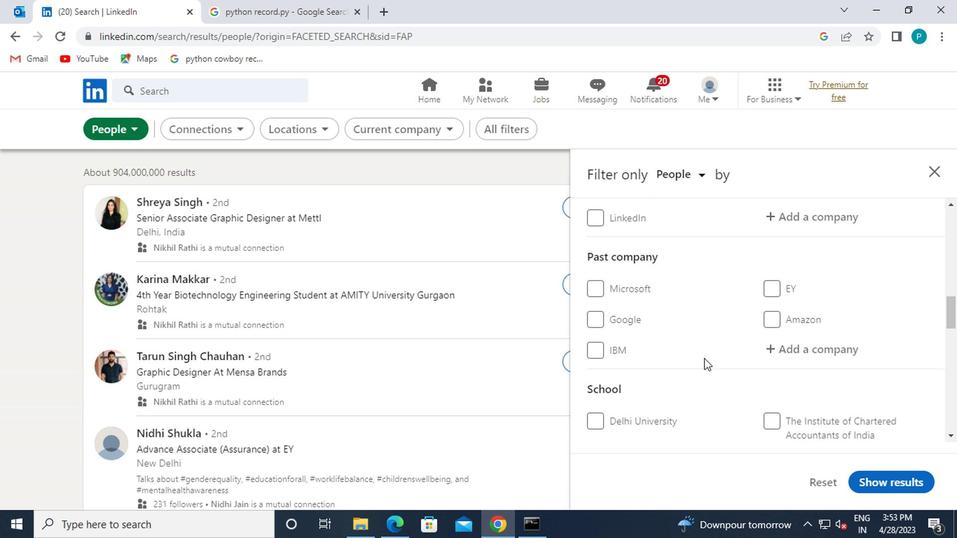 
Action: Mouse moved to (783, 365)
Screenshot: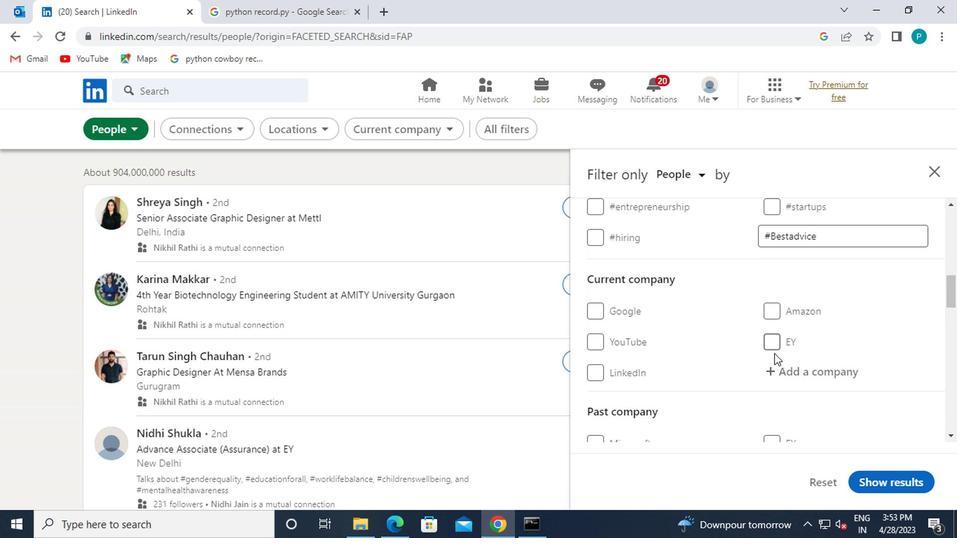 
Action: Mouse pressed left at (783, 365)
Screenshot: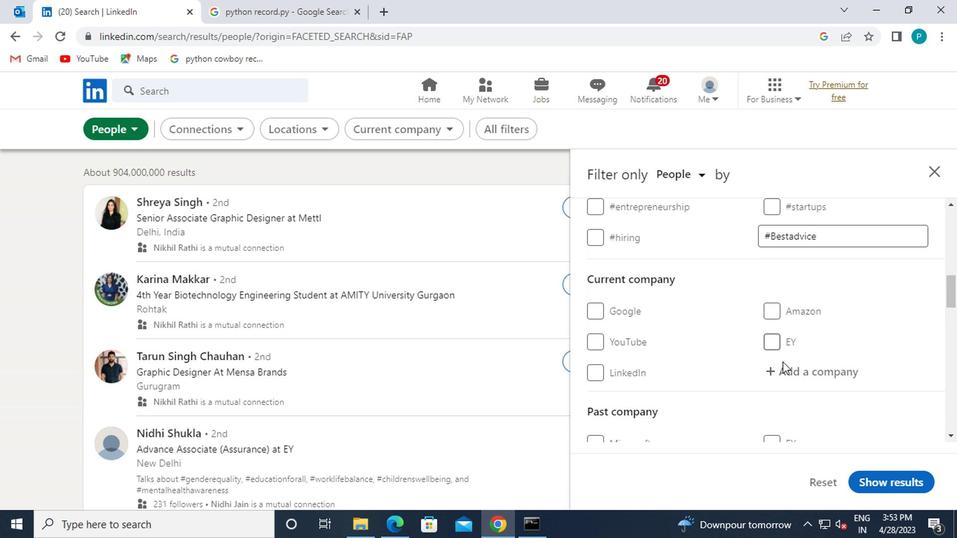 
Action: Mouse moved to (788, 381)
Screenshot: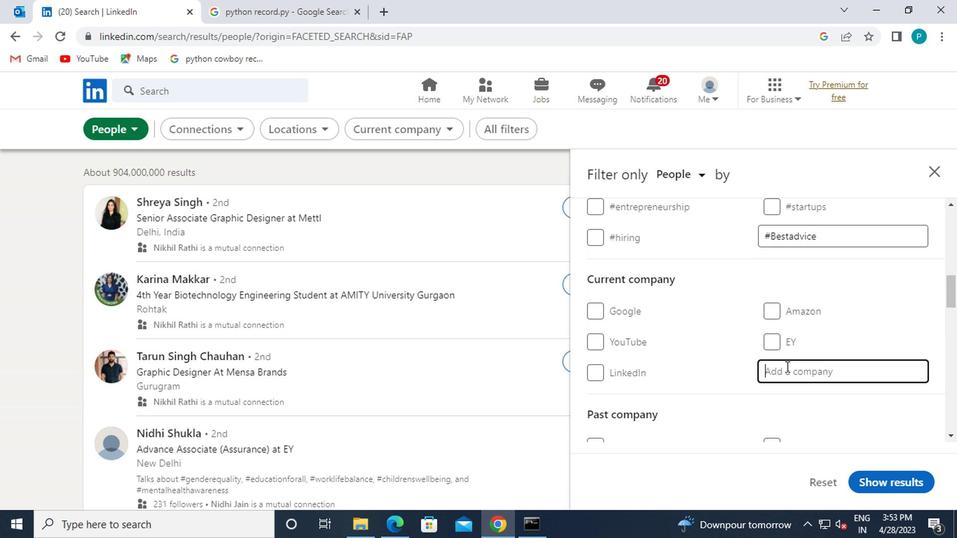 
Action: Key pressed <Key.caps_lock>H<Key.caps_lock>OSPITALITY
Screenshot: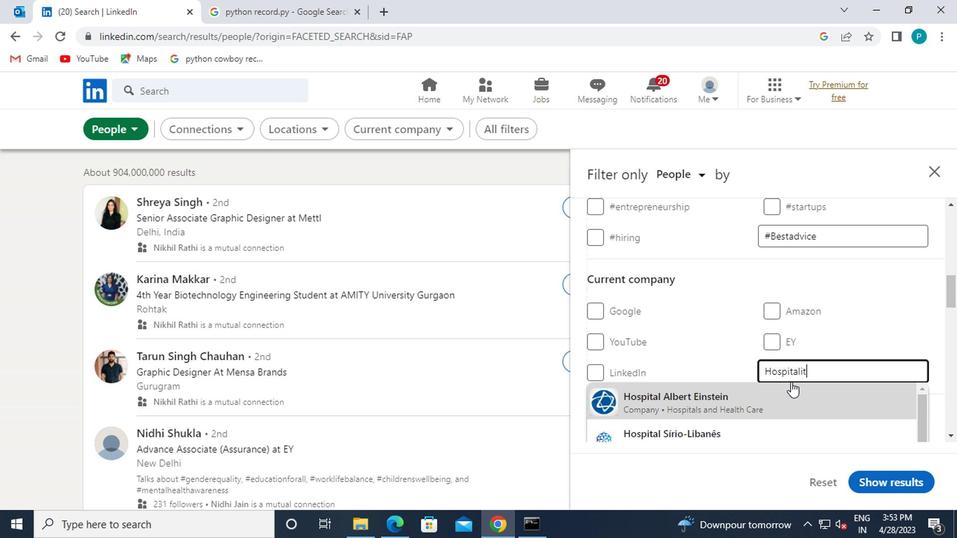
Action: Mouse moved to (754, 374)
Screenshot: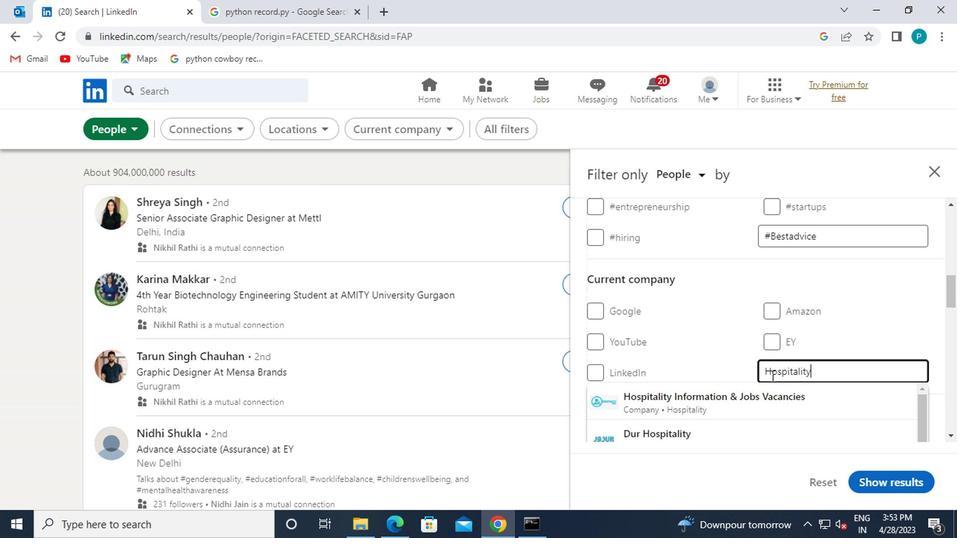 
Action: Mouse scrolled (754, 373) with delta (0, 0)
Screenshot: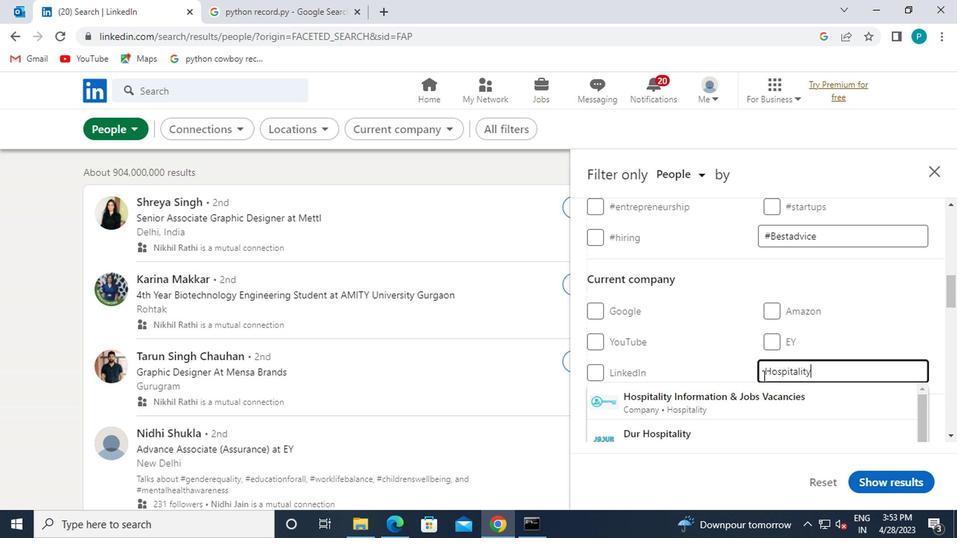 
Action: Mouse moved to (708, 402)
Screenshot: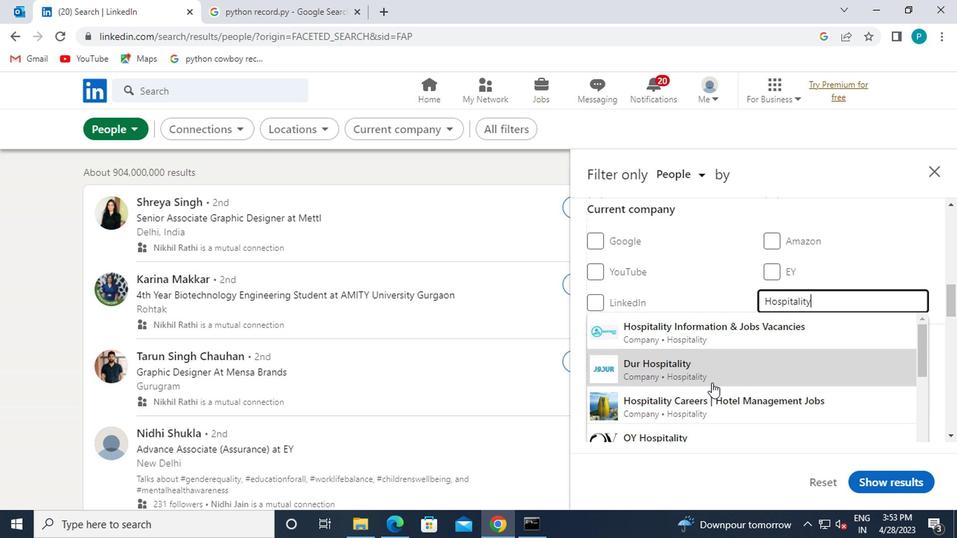 
Action: Mouse pressed left at (708, 402)
Screenshot: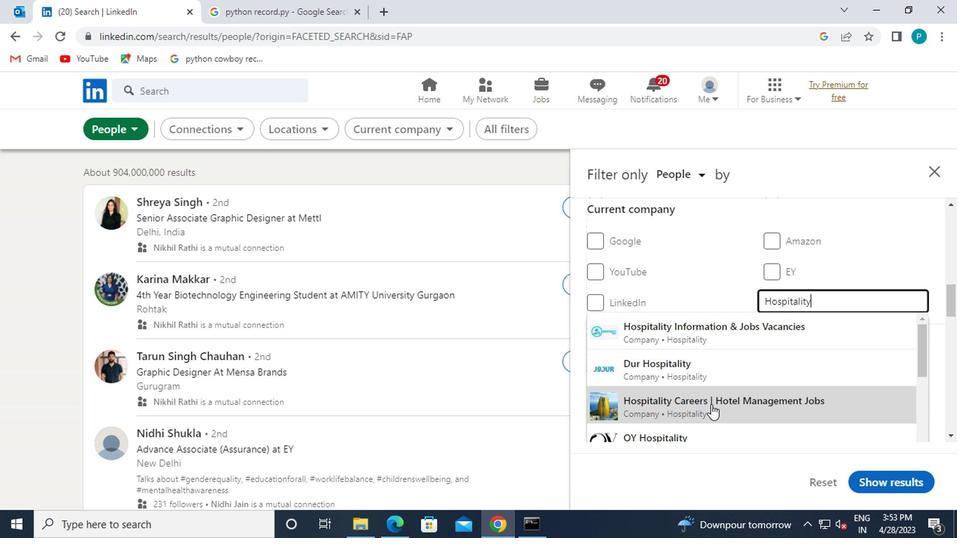 
Action: Mouse scrolled (708, 402) with delta (0, 0)
Screenshot: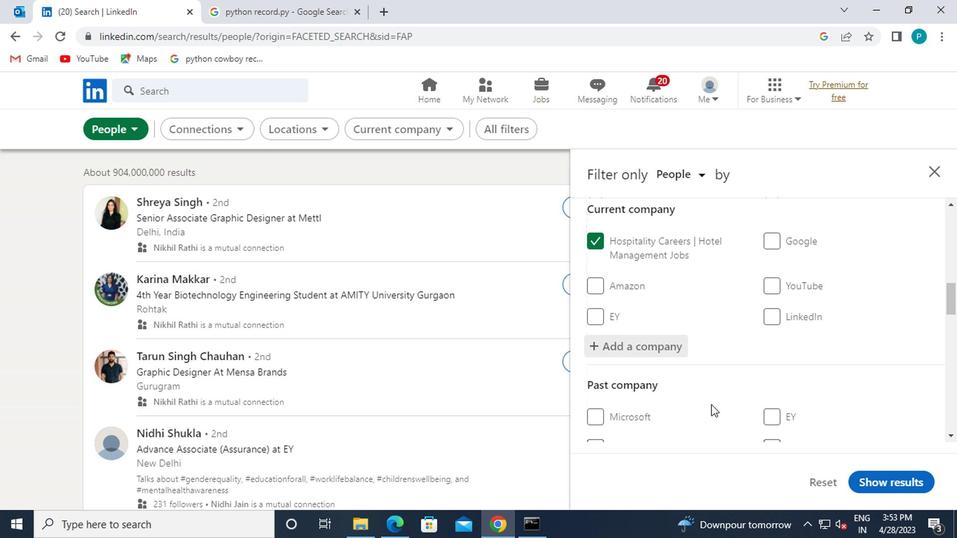 
Action: Mouse scrolled (708, 402) with delta (0, 0)
Screenshot: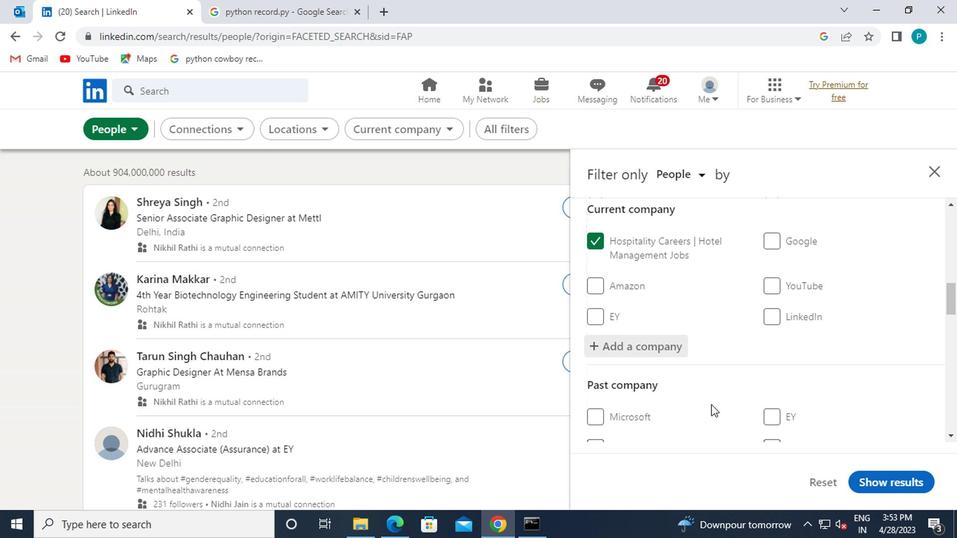 
Action: Mouse moved to (773, 358)
Screenshot: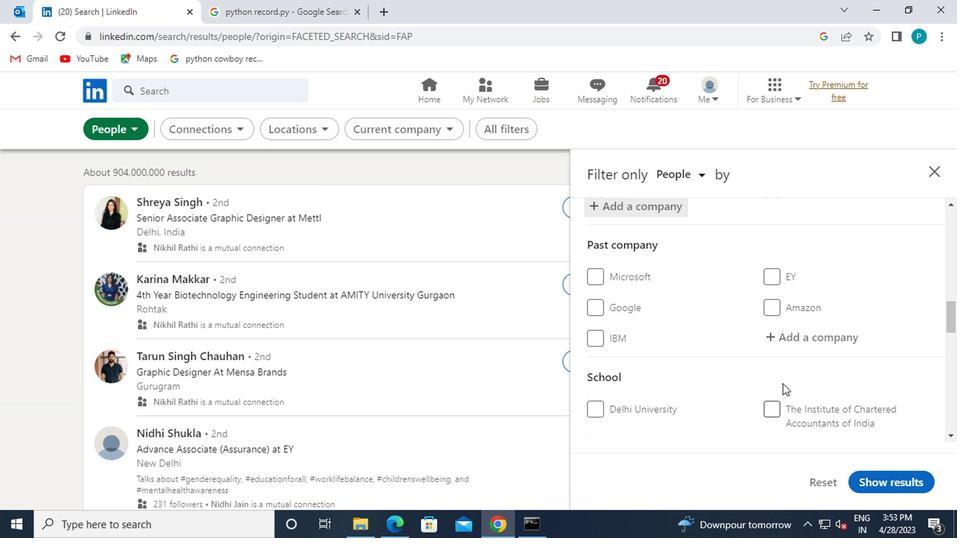 
Action: Mouse scrolled (773, 358) with delta (0, 0)
Screenshot: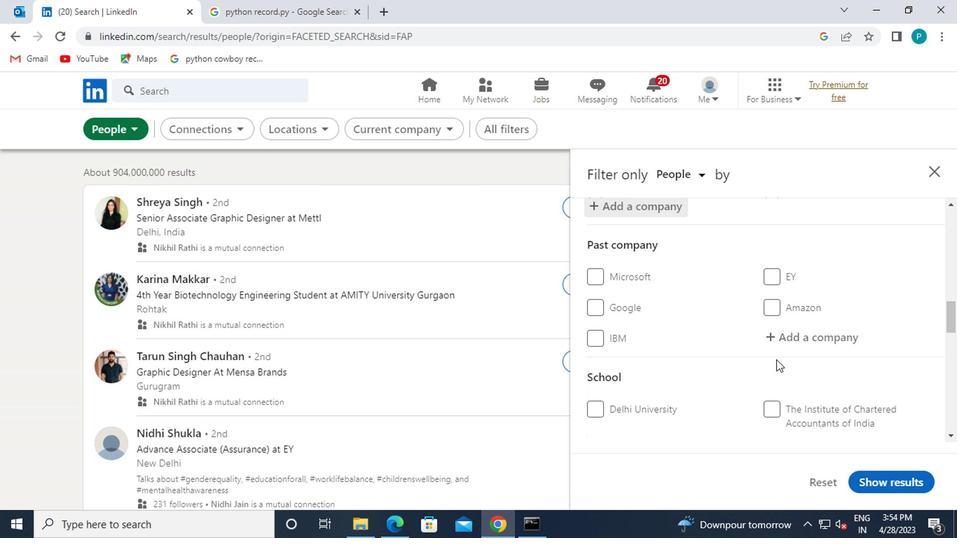 
Action: Mouse scrolled (773, 358) with delta (0, 0)
Screenshot: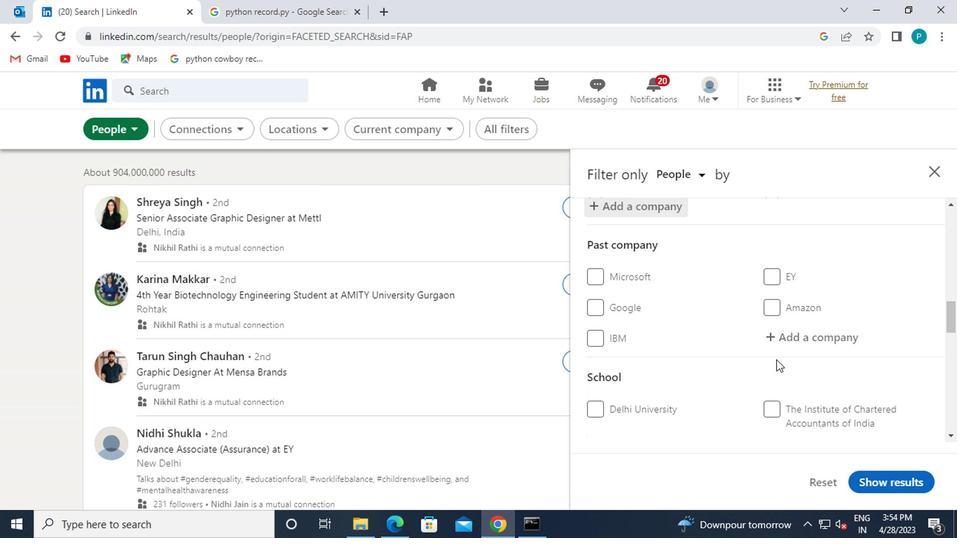 
Action: Mouse moved to (773, 351)
Screenshot: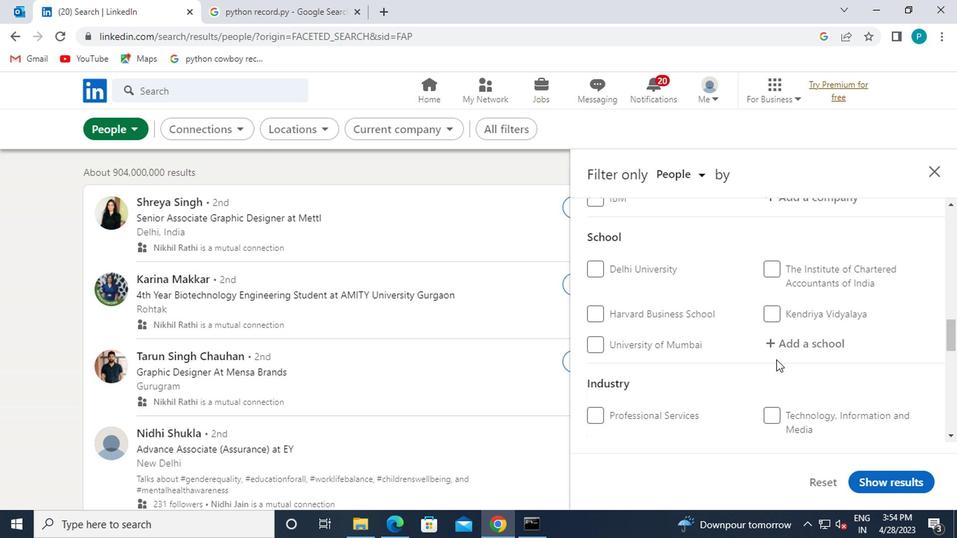 
Action: Mouse pressed left at (773, 351)
Screenshot: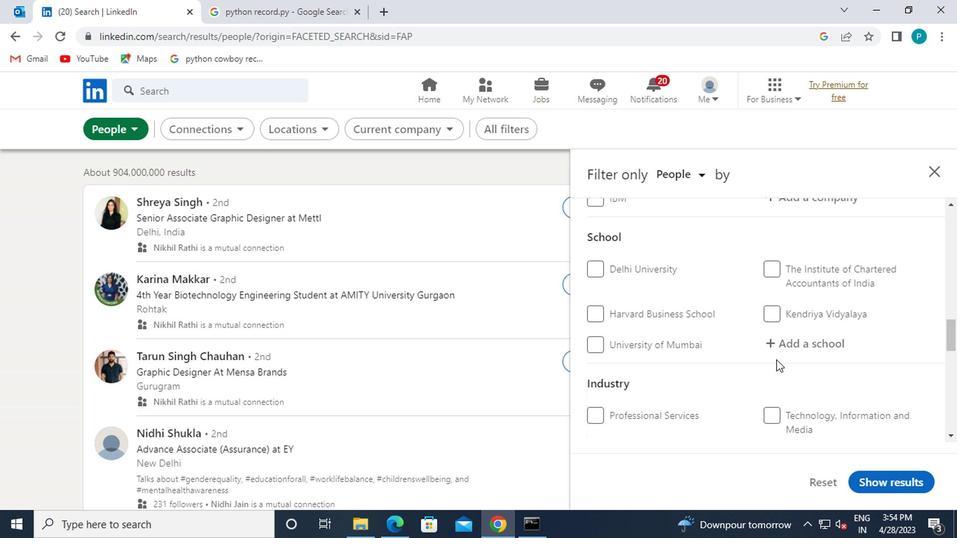 
Action: Mouse moved to (778, 351)
Screenshot: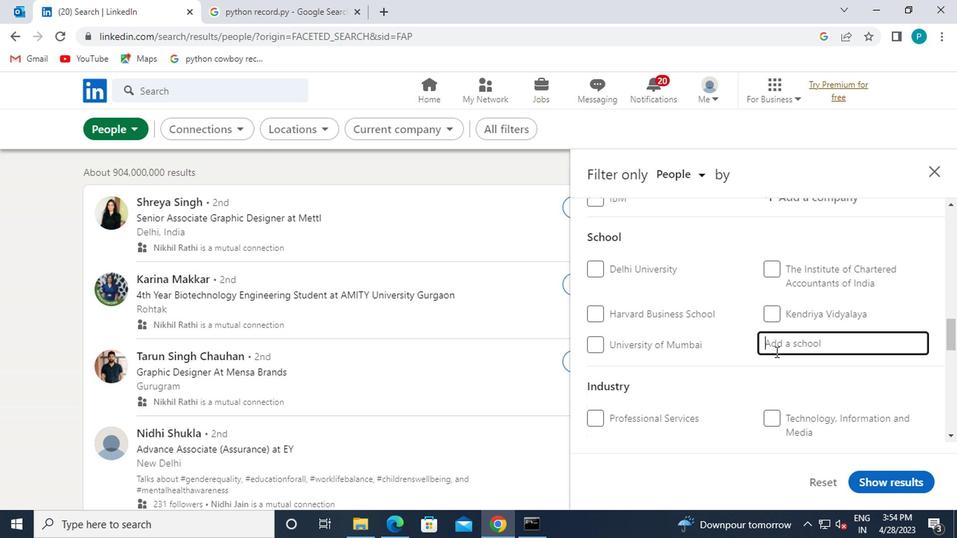 
Action: Key pressed <Key.caps_lock>M<Key.caps_lock>DHYA
Screenshot: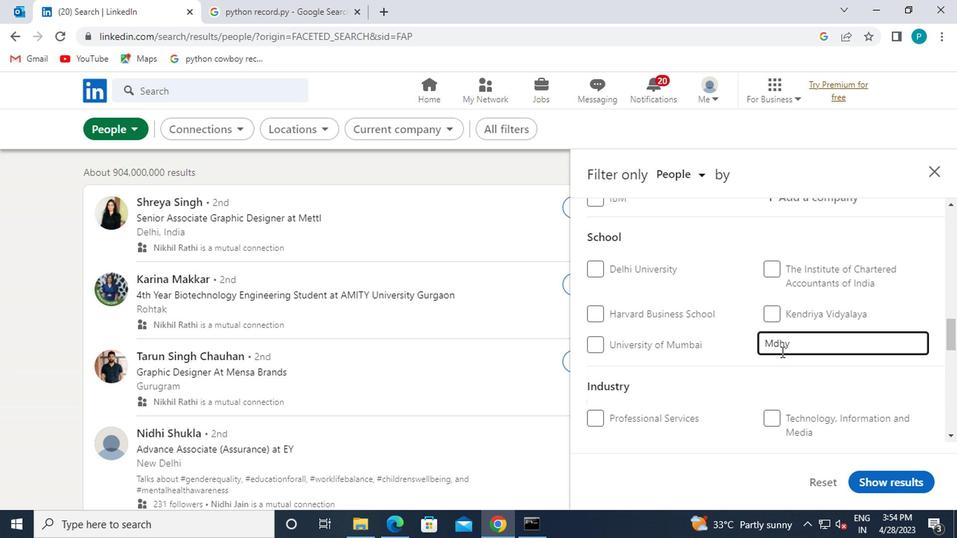 
Action: Mouse moved to (770, 341)
Screenshot: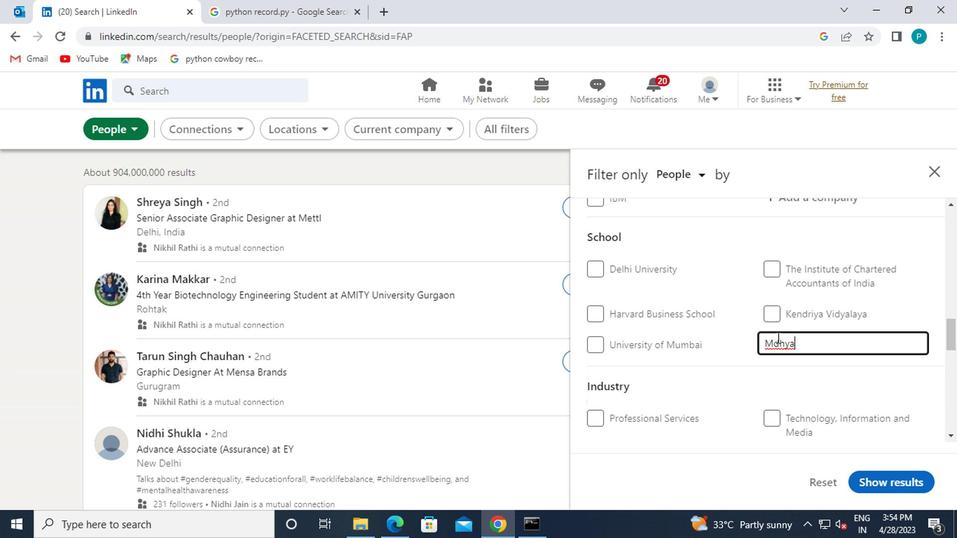 
Action: Mouse pressed left at (770, 341)
Screenshot: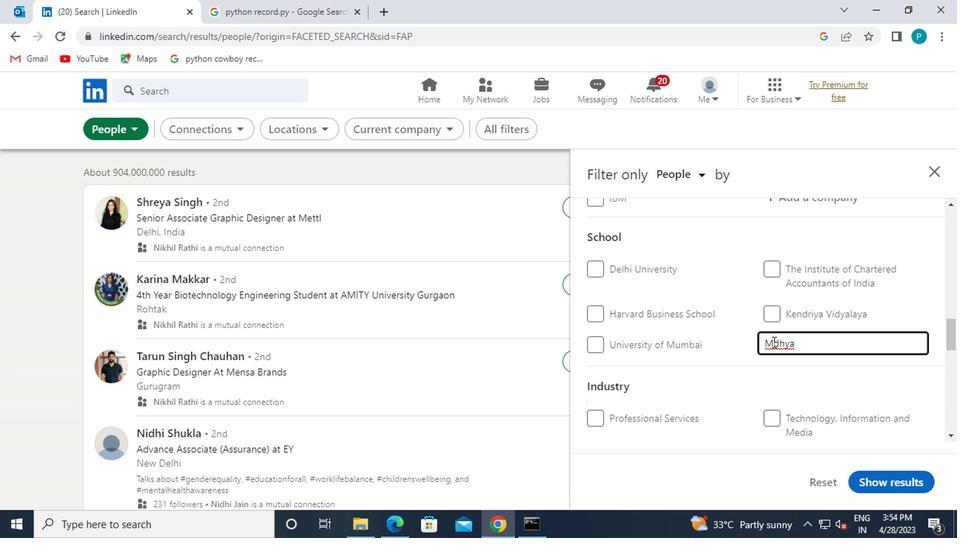 
Action: Key pressed A
Screenshot: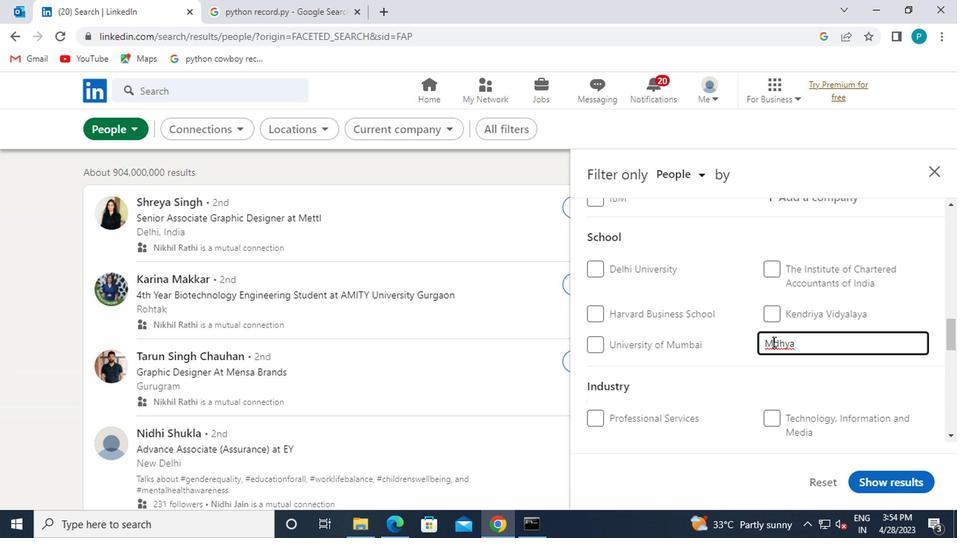 
Action: Mouse moved to (783, 372)
Screenshot: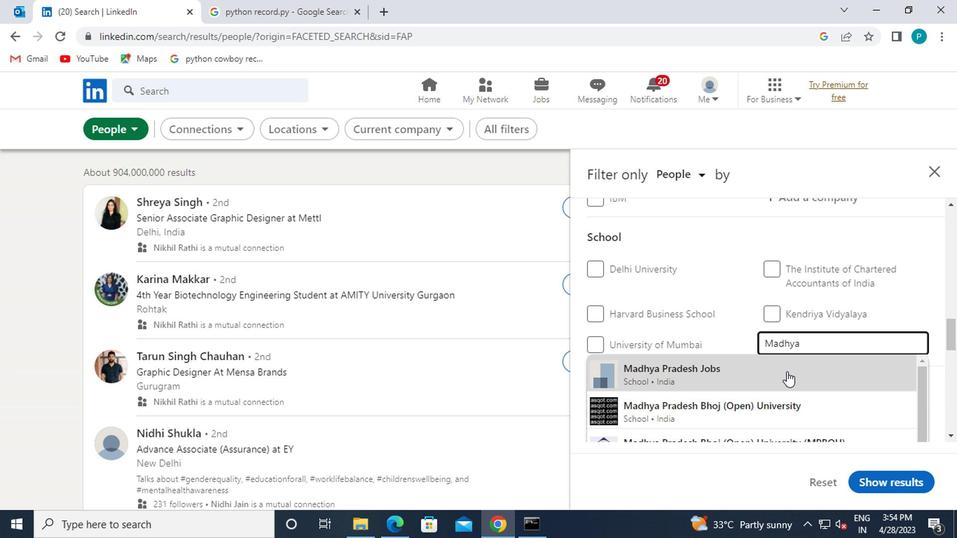 
Action: Mouse scrolled (783, 371) with delta (0, 0)
Screenshot: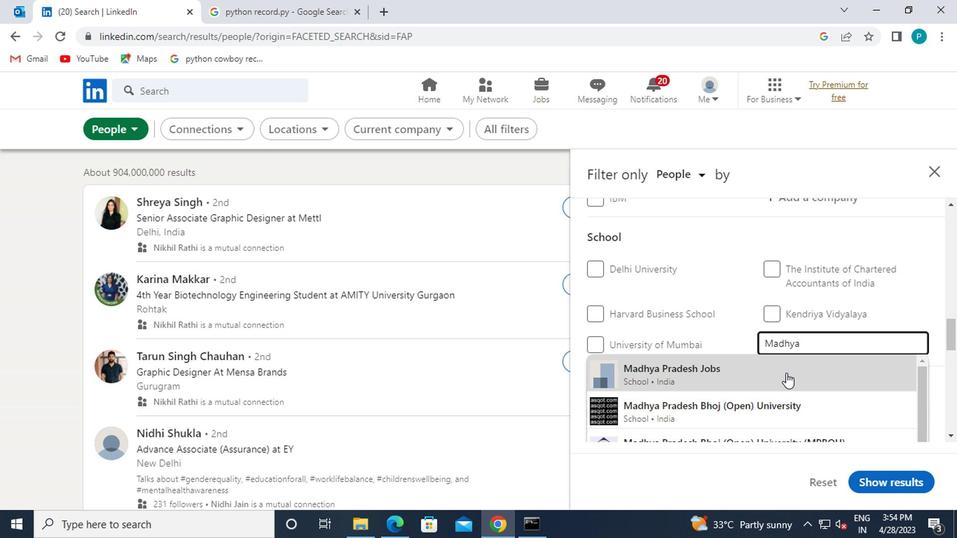 
Action: Mouse moved to (781, 382)
Screenshot: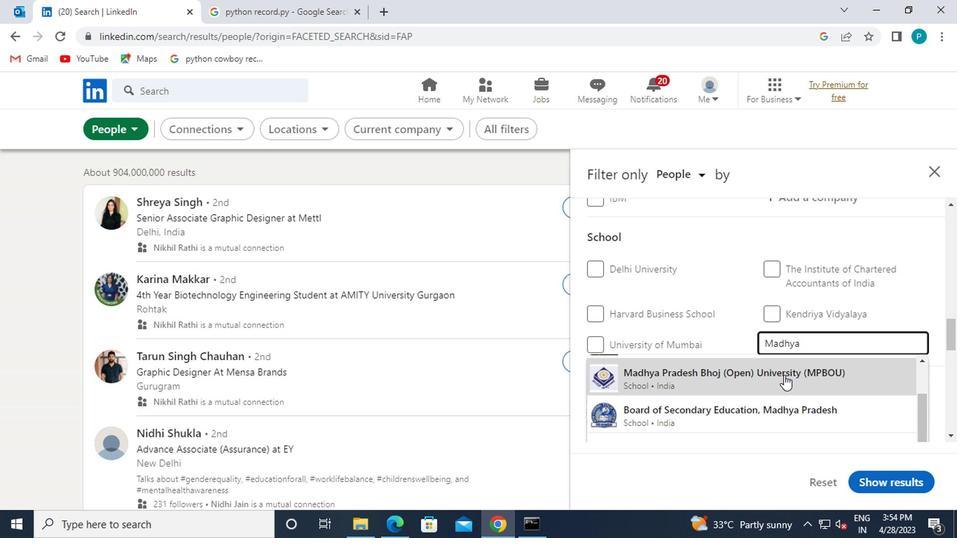
Action: Mouse scrolled (781, 383) with delta (0, 0)
Screenshot: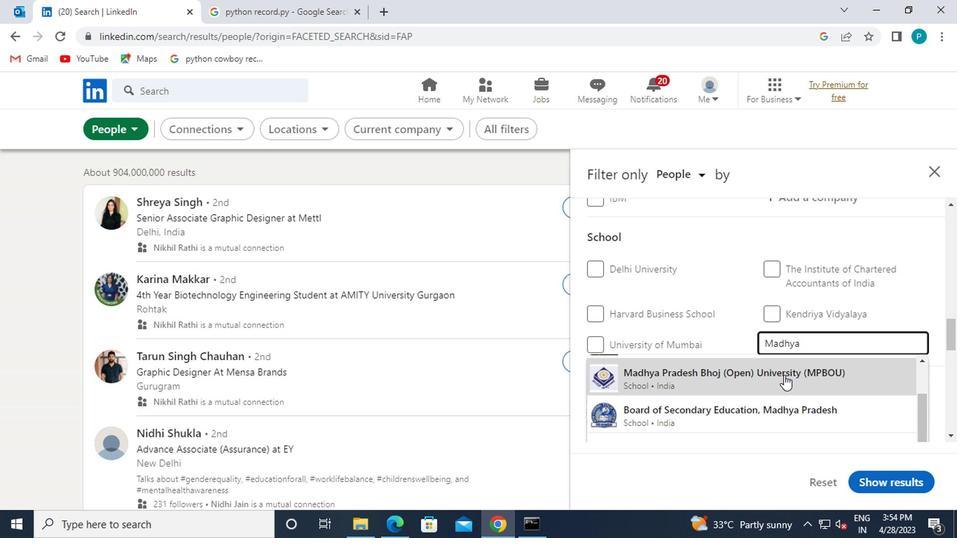 
Action: Mouse moved to (785, 397)
Screenshot: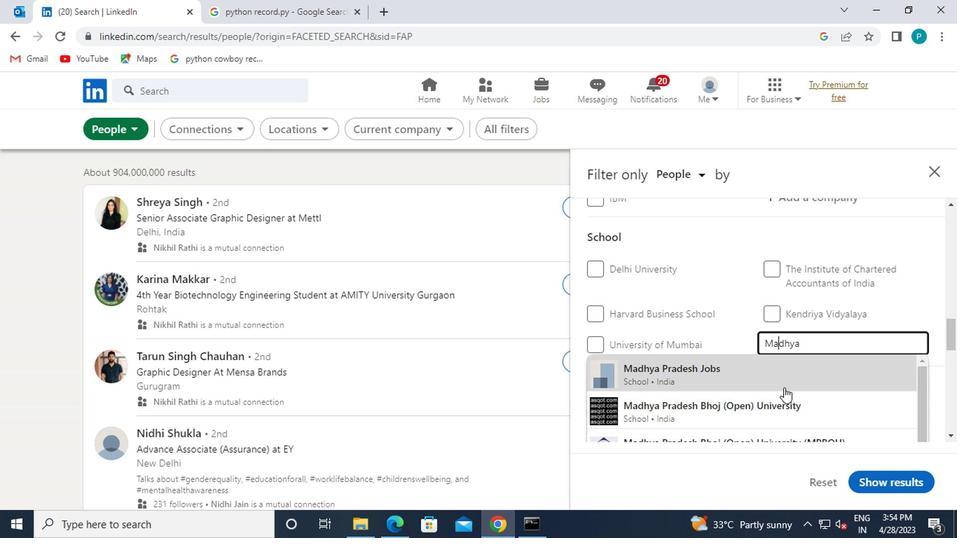 
Action: Mouse pressed left at (785, 397)
Screenshot: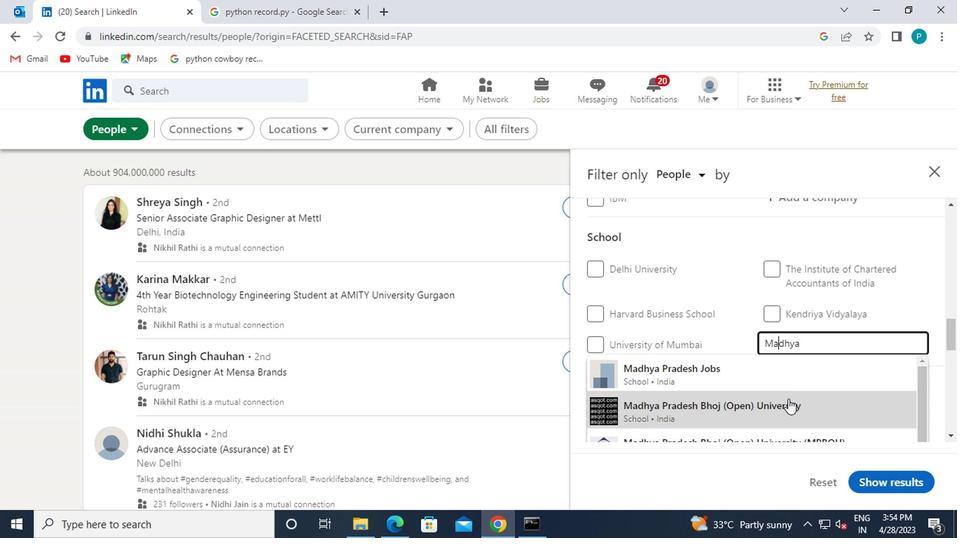 
Action: Mouse scrolled (785, 396) with delta (0, 0)
Screenshot: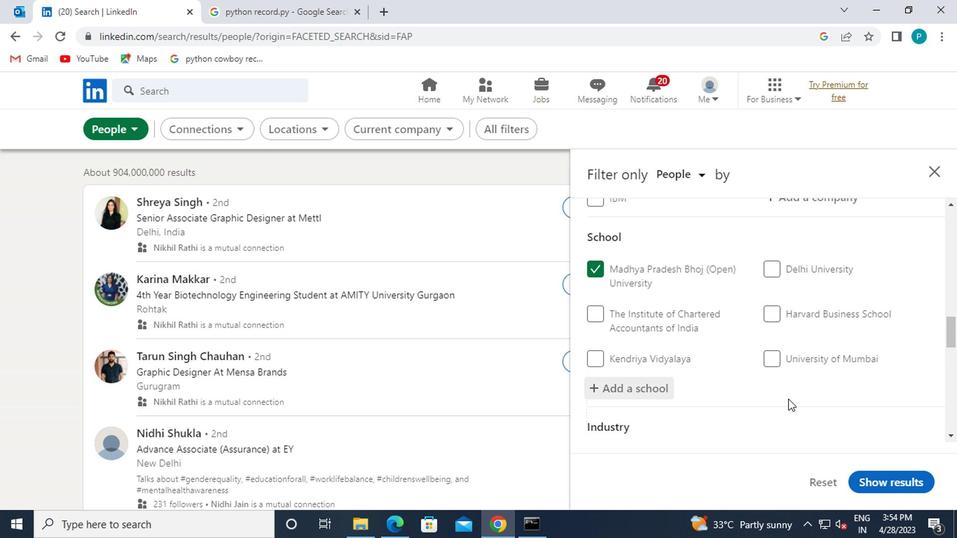 
Action: Mouse scrolled (785, 396) with delta (0, 0)
Screenshot: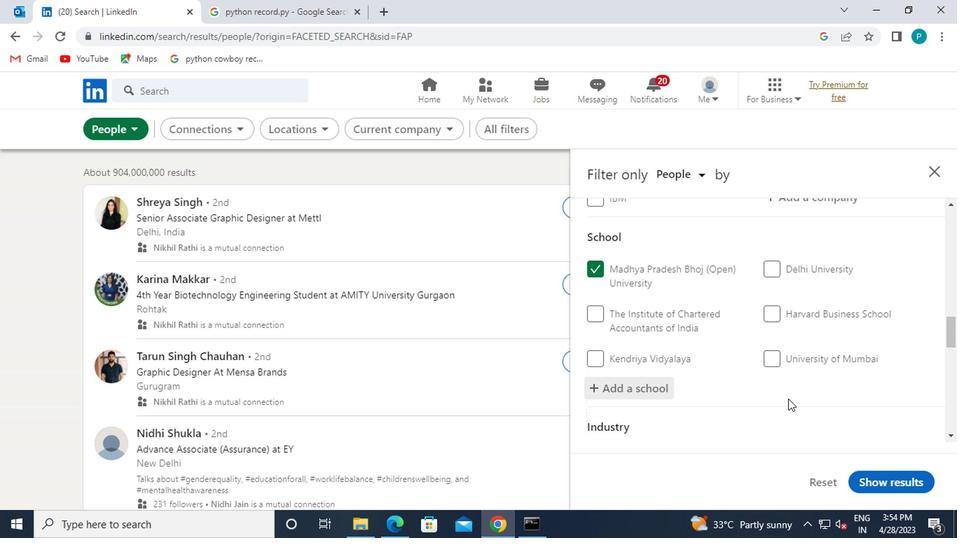 
Action: Mouse moved to (788, 400)
Screenshot: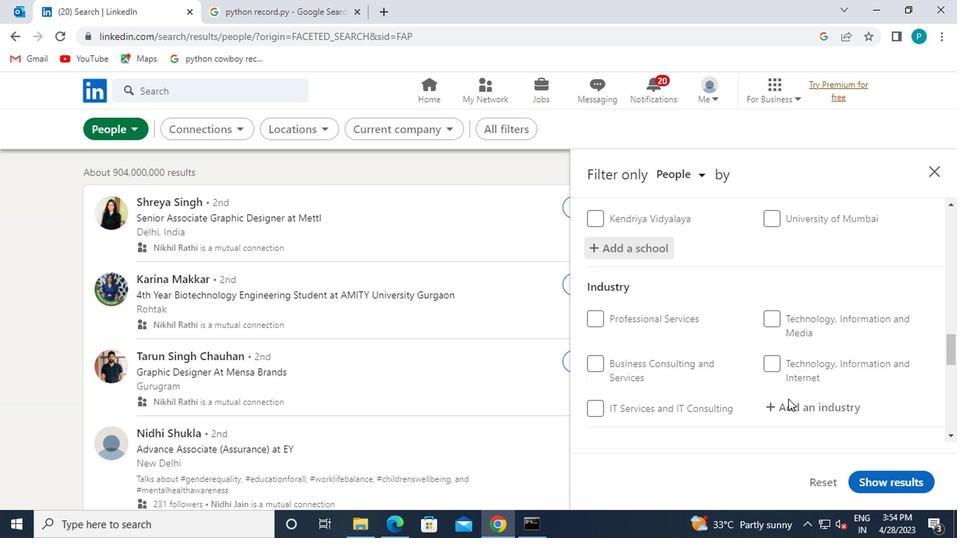 
Action: Mouse pressed left at (788, 400)
Screenshot: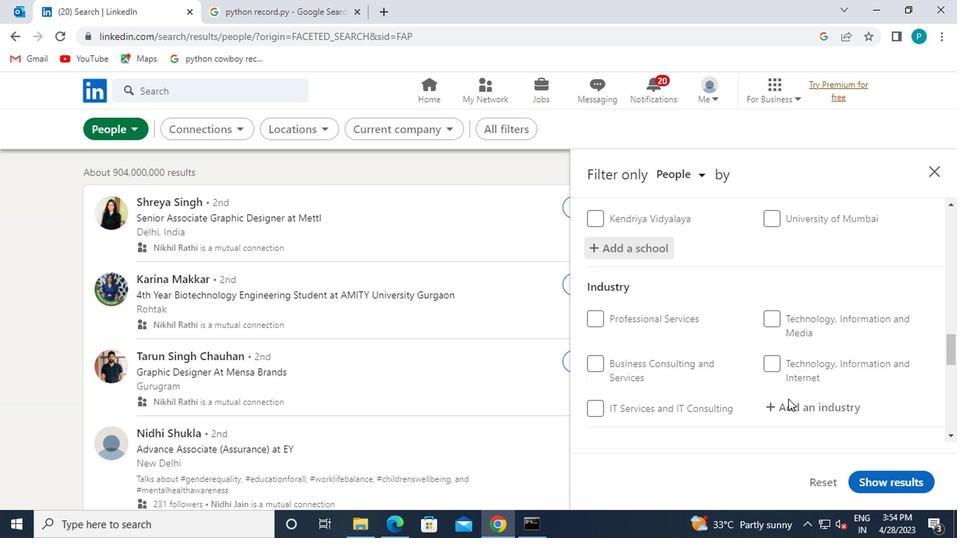 
Action: Mouse moved to (788, 401)
Screenshot: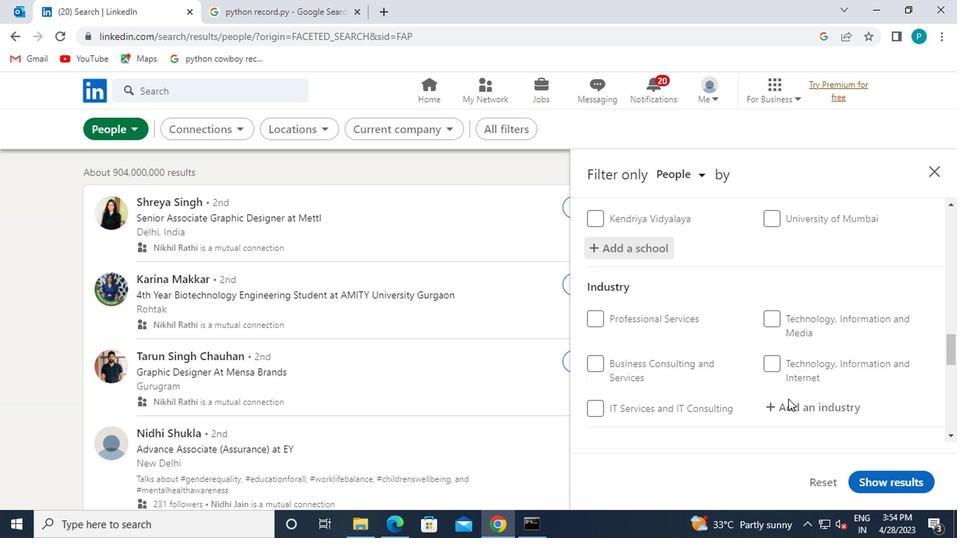 
Action: Key pressed <Key.caps_lock>E
Screenshot: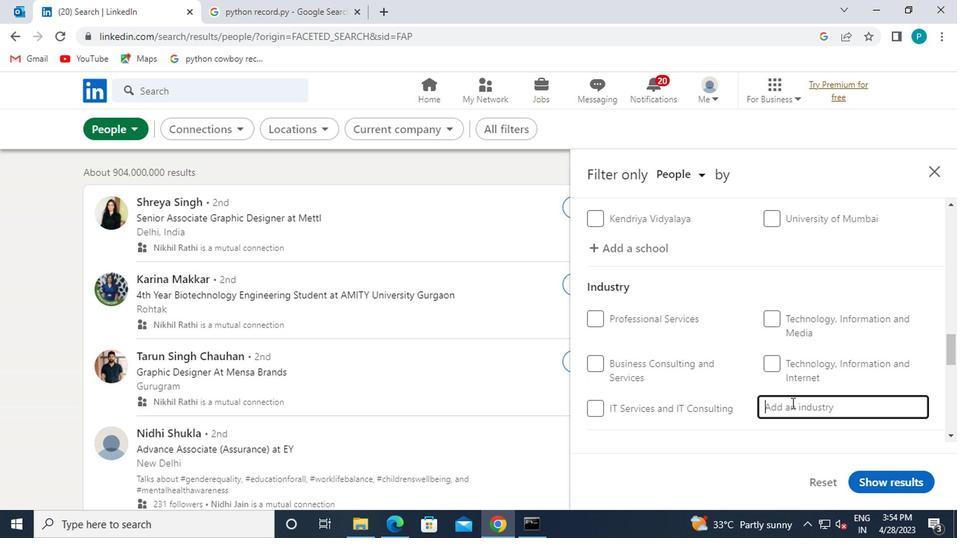 
Action: Mouse moved to (787, 401)
Screenshot: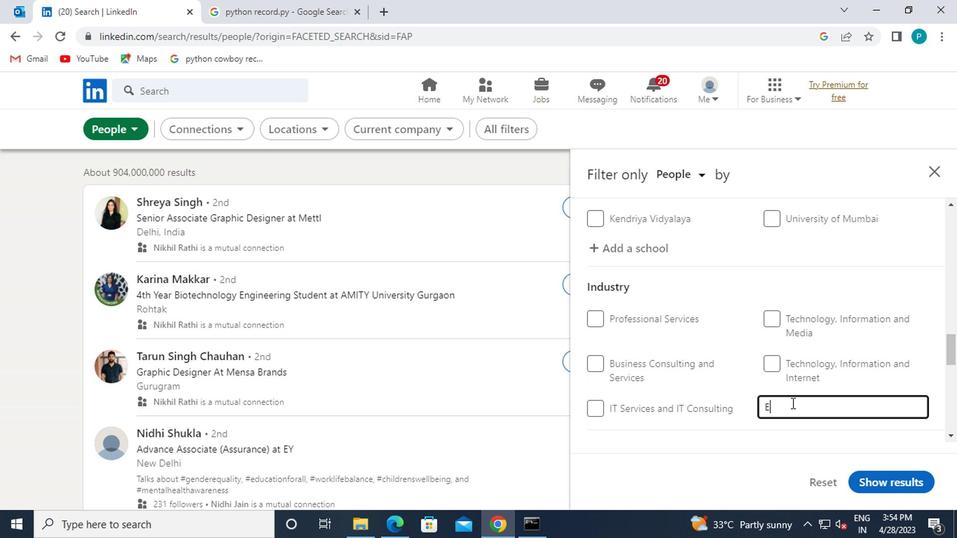 
Action: Key pressed <Key.caps_lock>LECTRIC
Screenshot: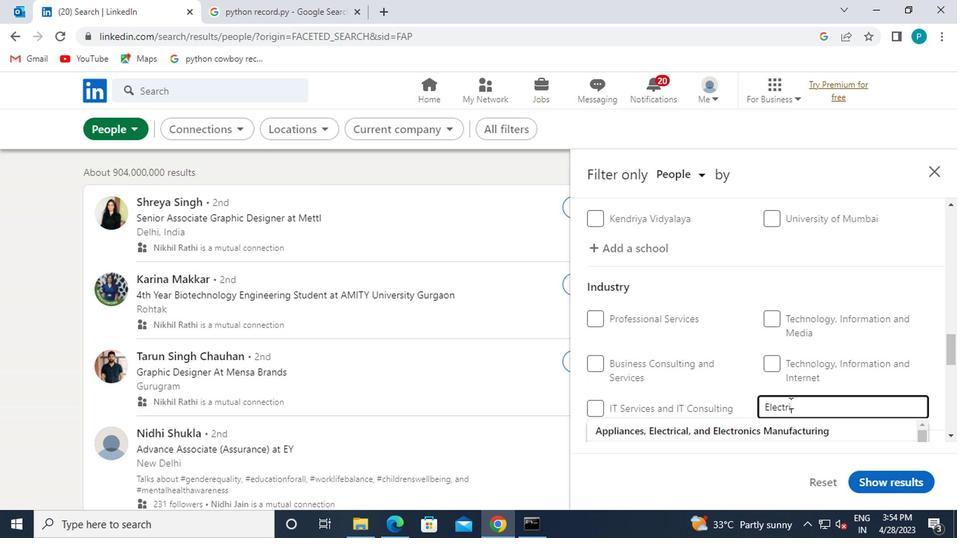 
Action: Mouse moved to (738, 347)
Screenshot: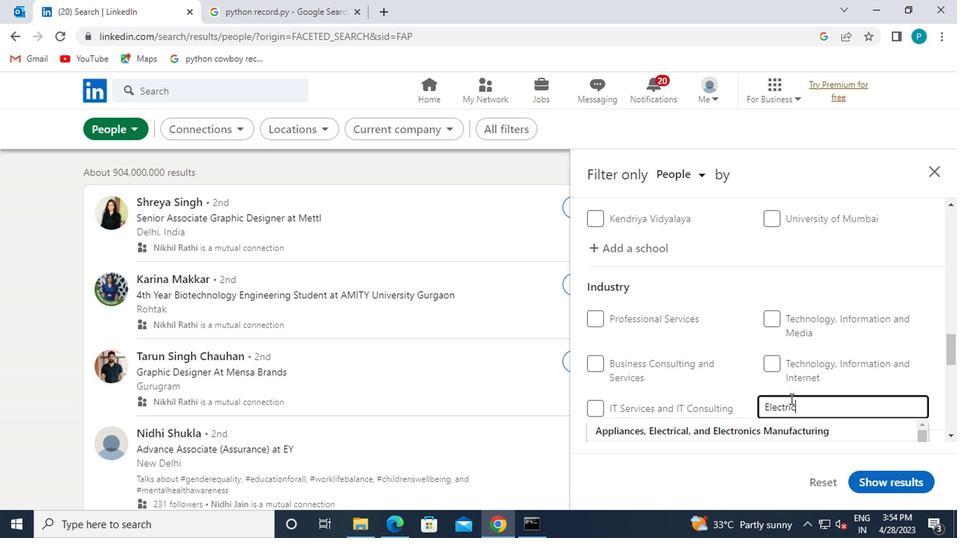 
Action: Mouse scrolled (738, 347) with delta (0, 0)
Screenshot: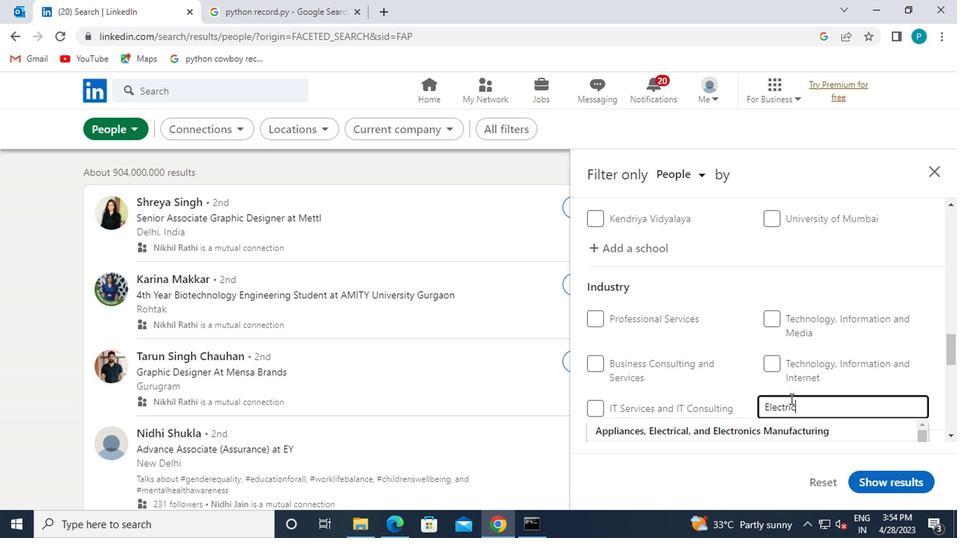 
Action: Mouse moved to (726, 400)
Screenshot: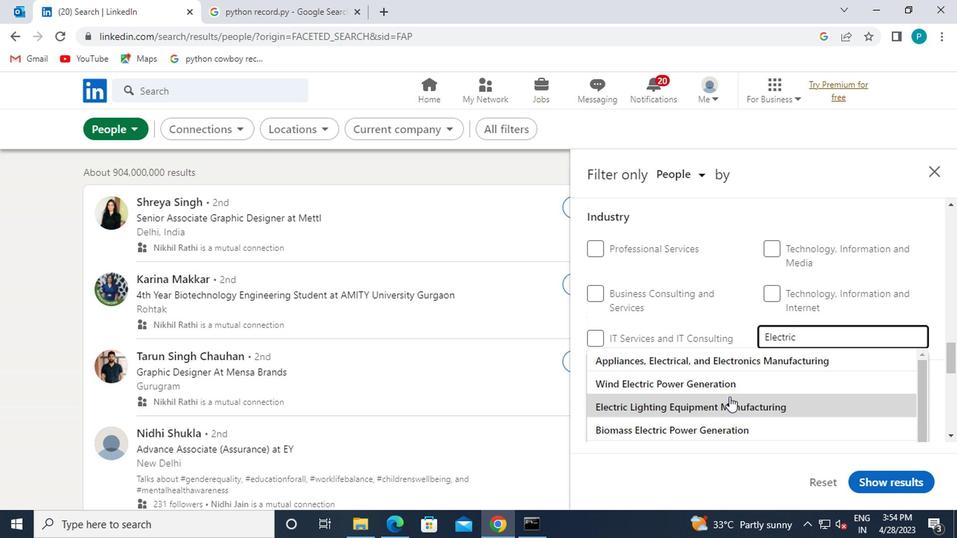 
Action: Mouse pressed left at (726, 400)
Screenshot: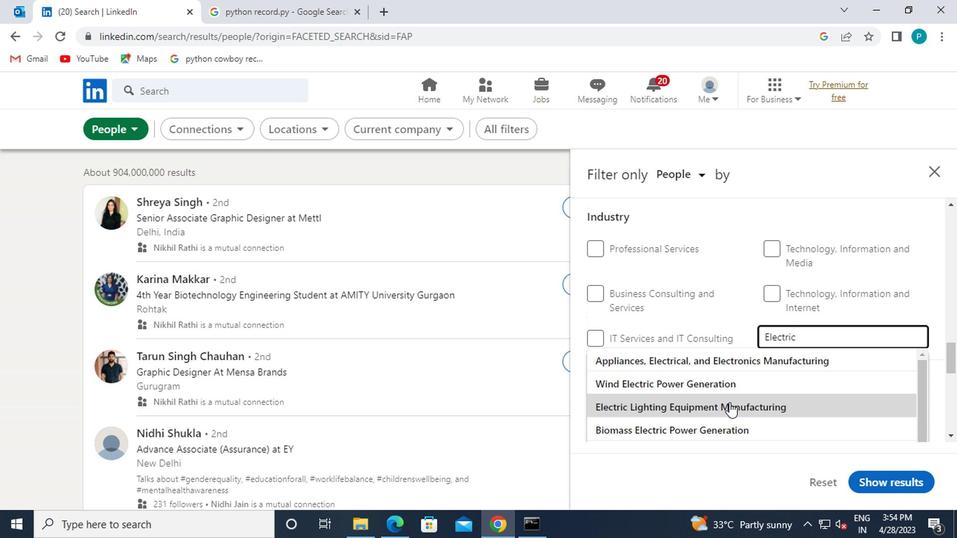 
Action: Mouse moved to (727, 401)
Screenshot: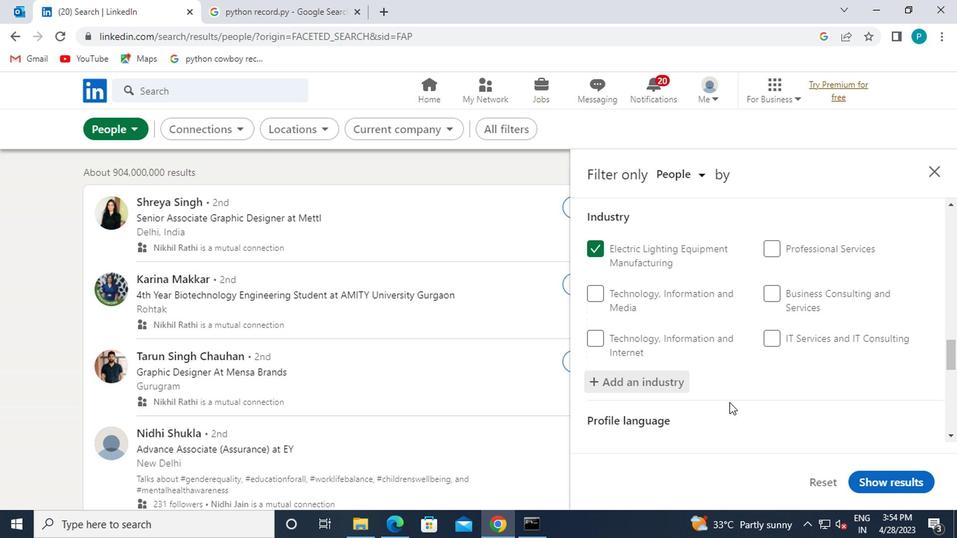 
Action: Mouse scrolled (727, 400) with delta (0, 0)
Screenshot: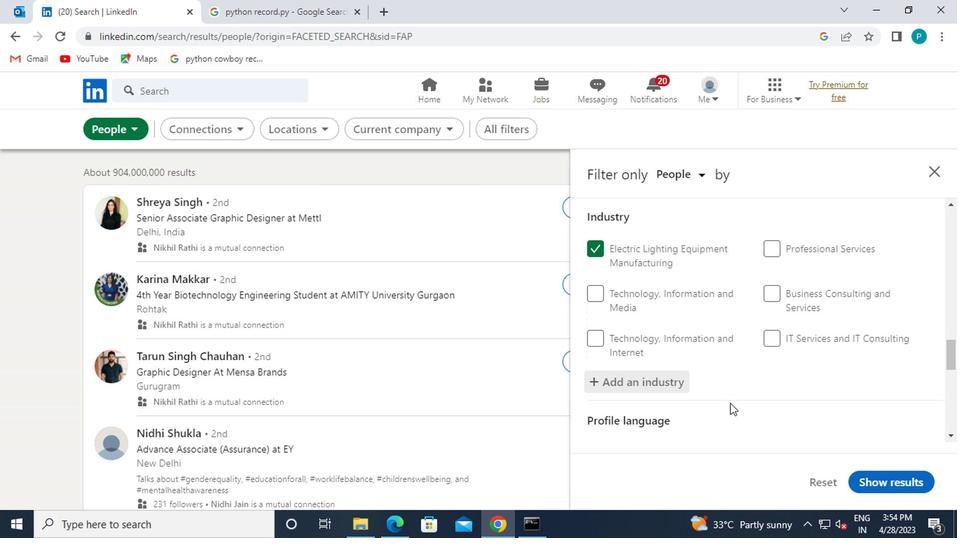 
Action: Mouse scrolled (727, 400) with delta (0, 0)
Screenshot: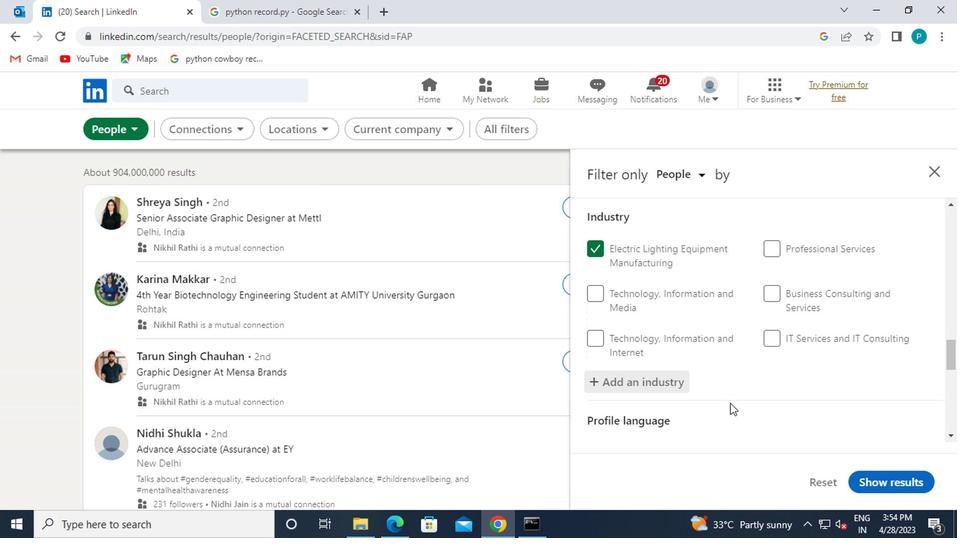 
Action: Mouse scrolled (727, 400) with delta (0, 0)
Screenshot: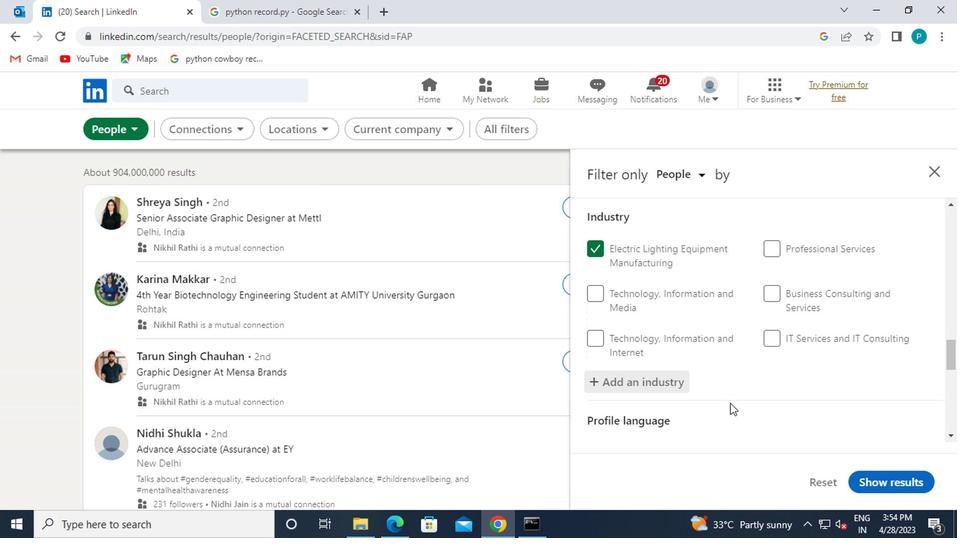 
Action: Mouse moved to (788, 384)
Screenshot: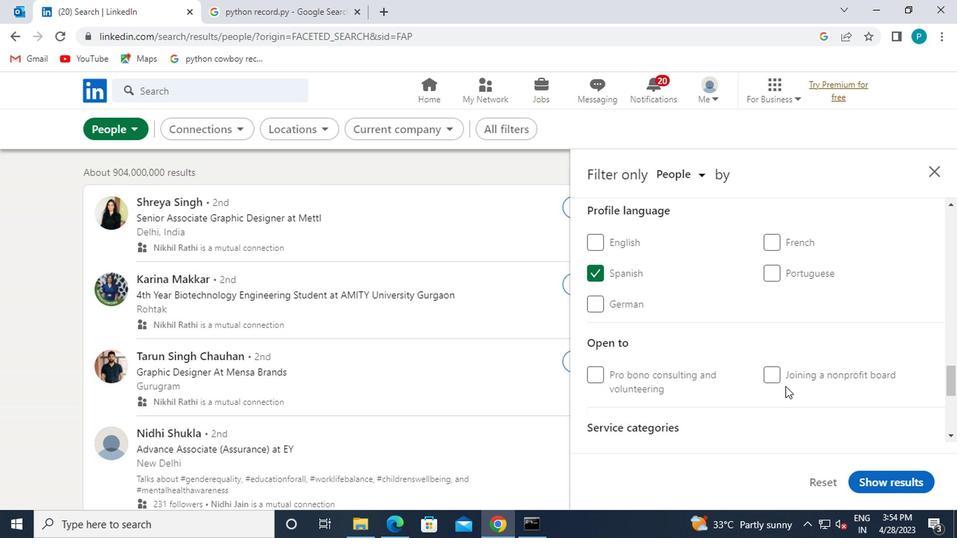 
Action: Mouse scrolled (788, 383) with delta (0, 0)
Screenshot: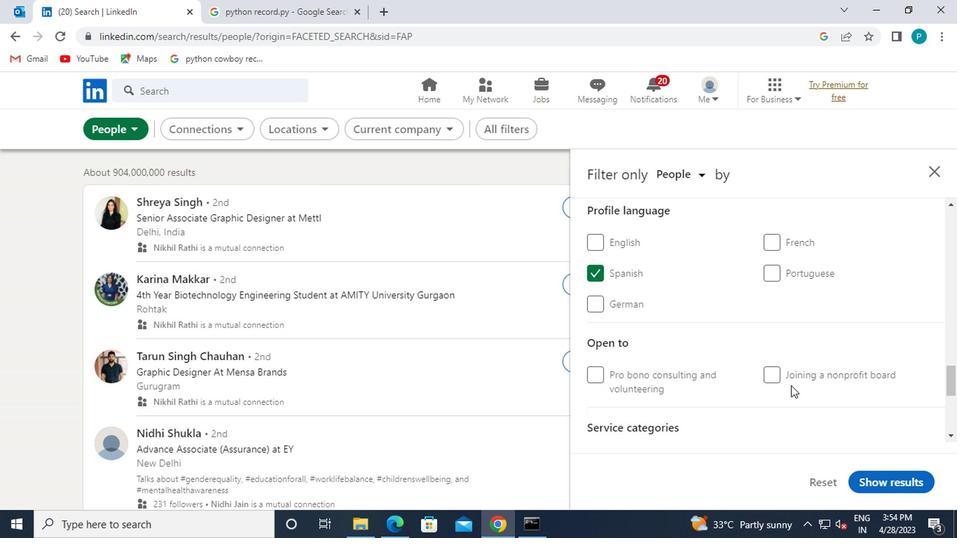 
Action: Mouse moved to (819, 415)
Screenshot: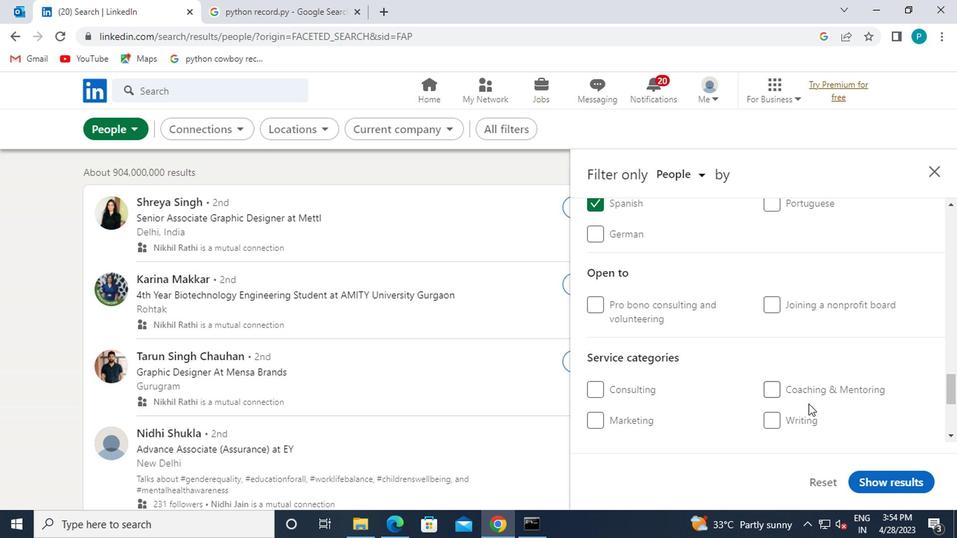 
Action: Mouse scrolled (819, 414) with delta (0, 0)
Screenshot: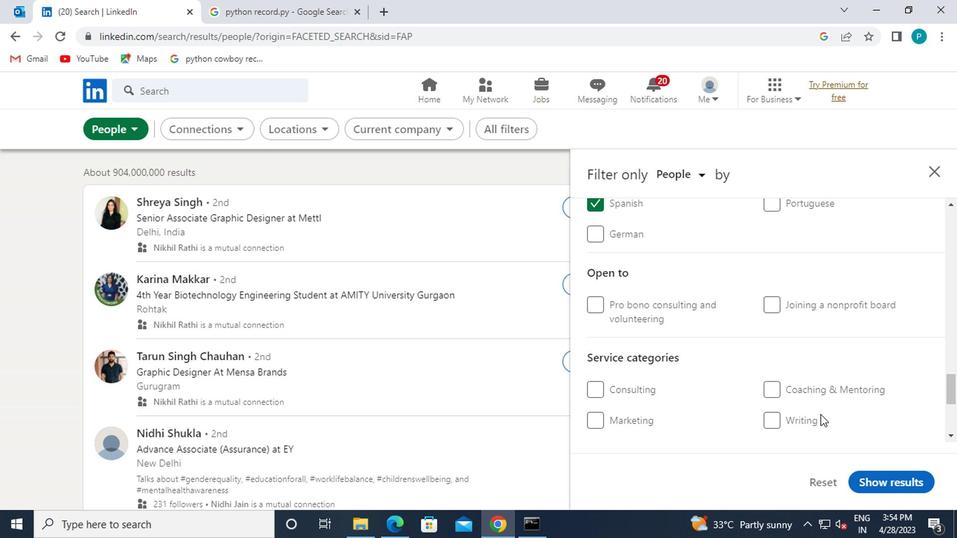 
Action: Mouse scrolled (819, 414) with delta (0, 0)
Screenshot: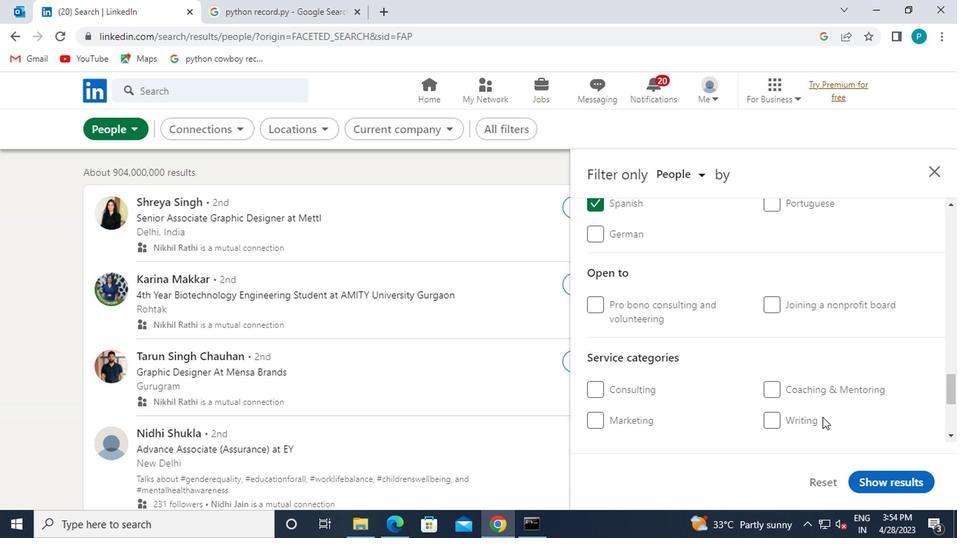 
Action: Mouse moved to (785, 311)
Screenshot: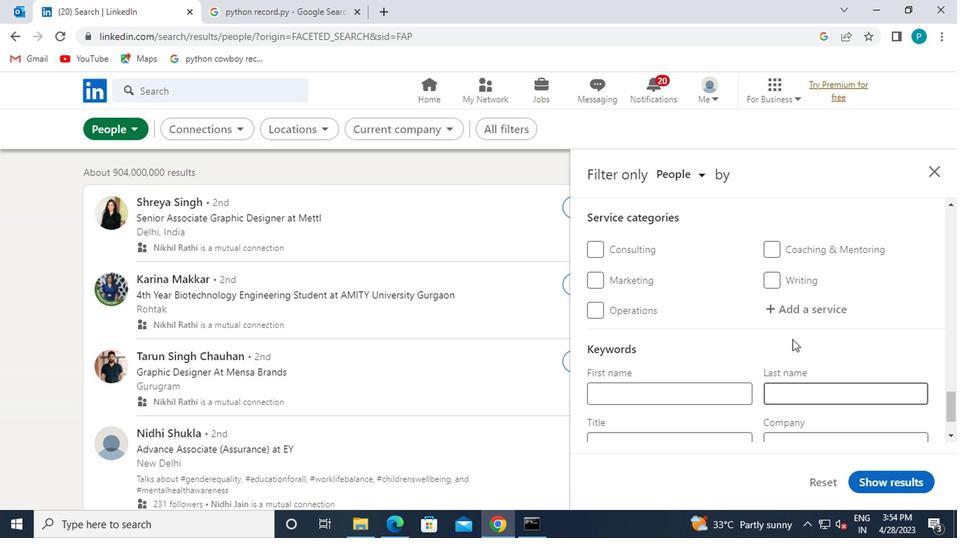 
Action: Mouse pressed left at (785, 311)
Screenshot: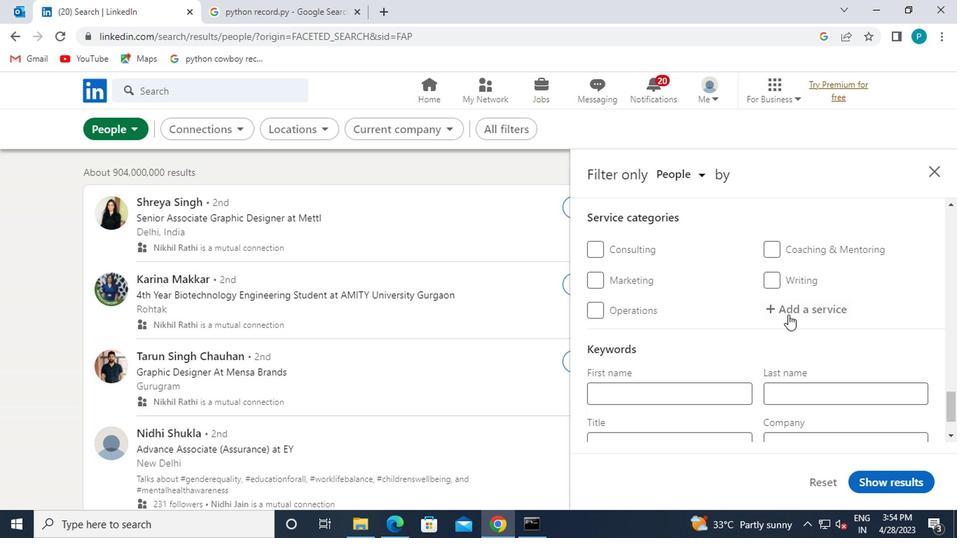 
Action: Key pressed <Key.caps_lock>I<Key.caps_lock>NFO
Screenshot: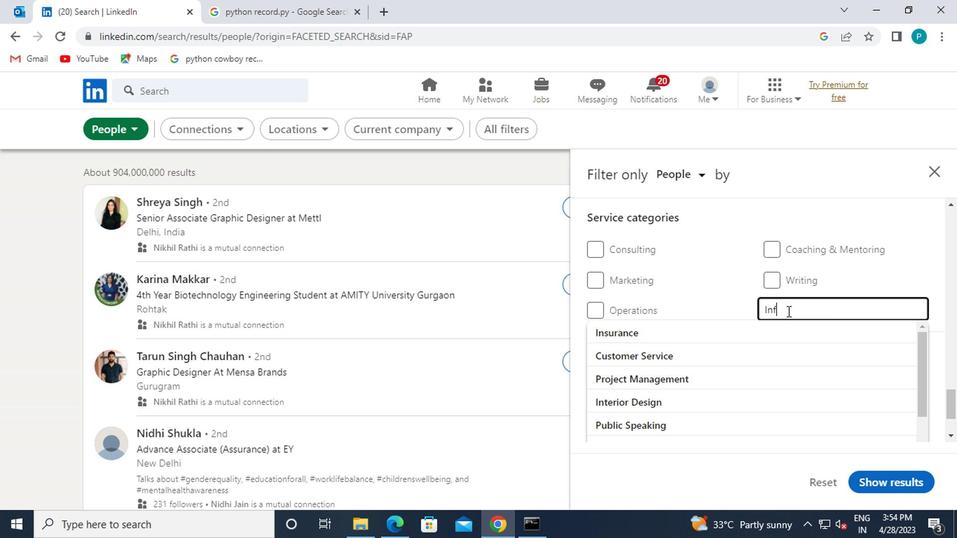 
Action: Mouse moved to (729, 337)
Screenshot: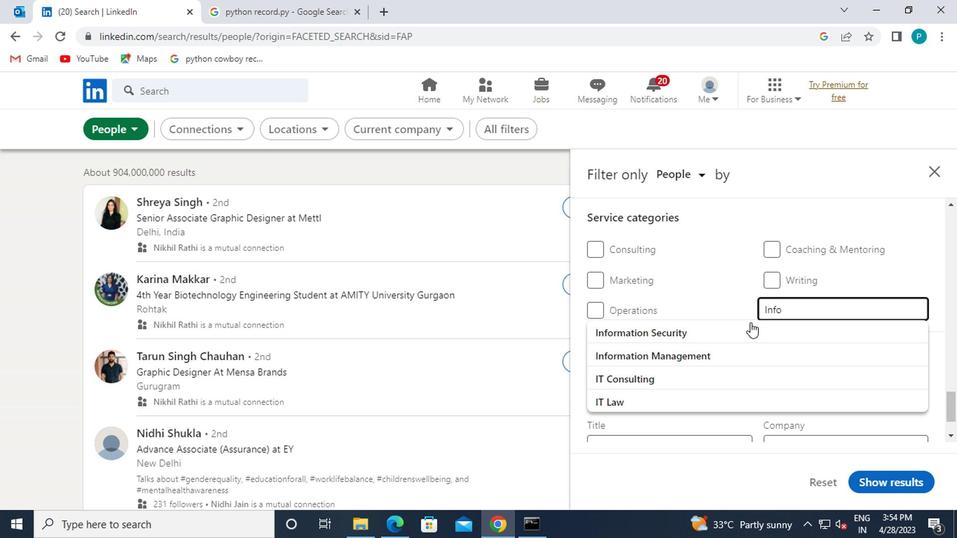 
Action: Mouse pressed left at (729, 337)
Screenshot: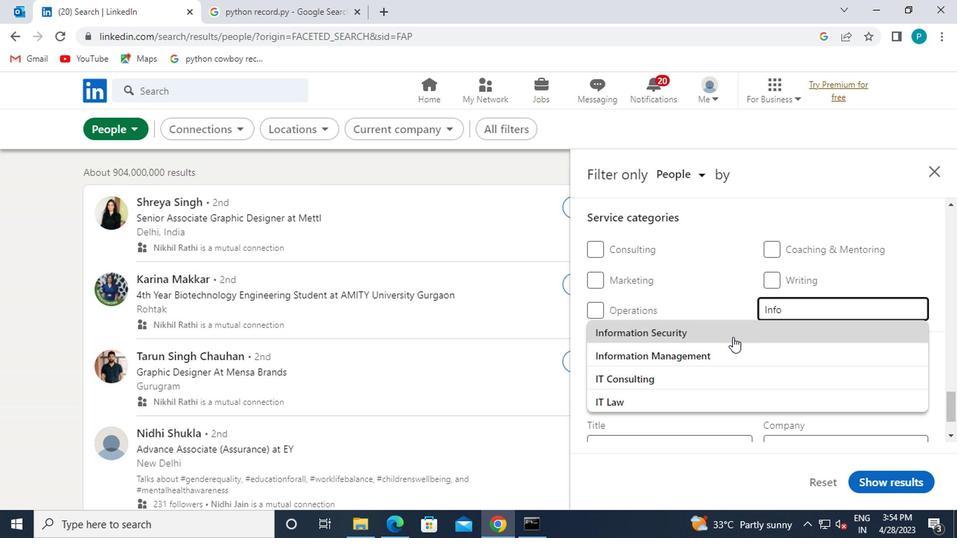 
Action: Mouse moved to (716, 342)
Screenshot: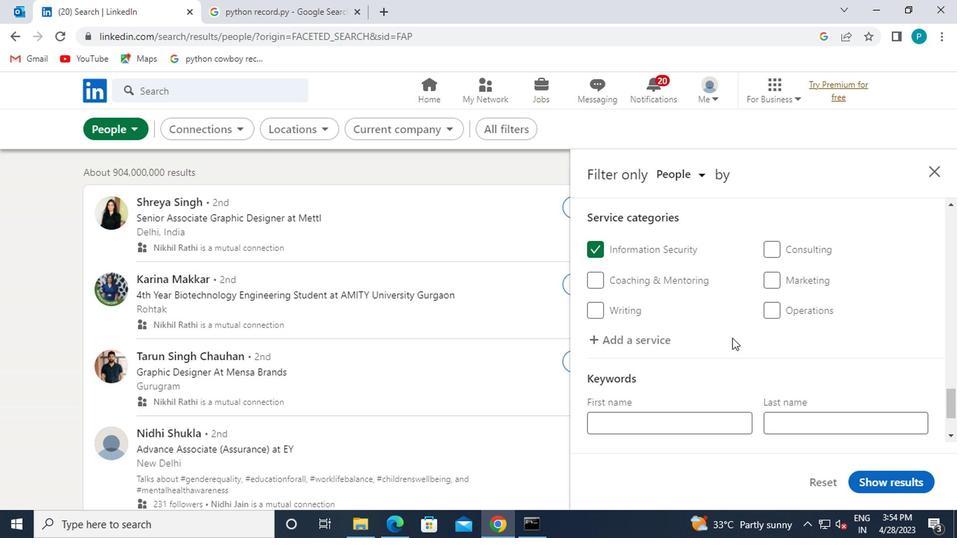 
Action: Mouse scrolled (716, 341) with delta (0, 0)
Screenshot: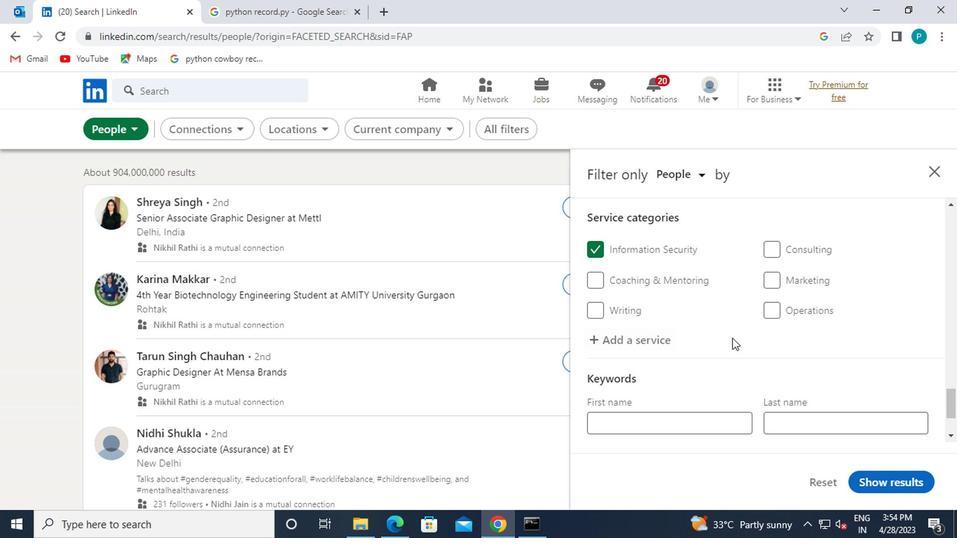 
Action: Mouse scrolled (716, 341) with delta (0, 0)
Screenshot: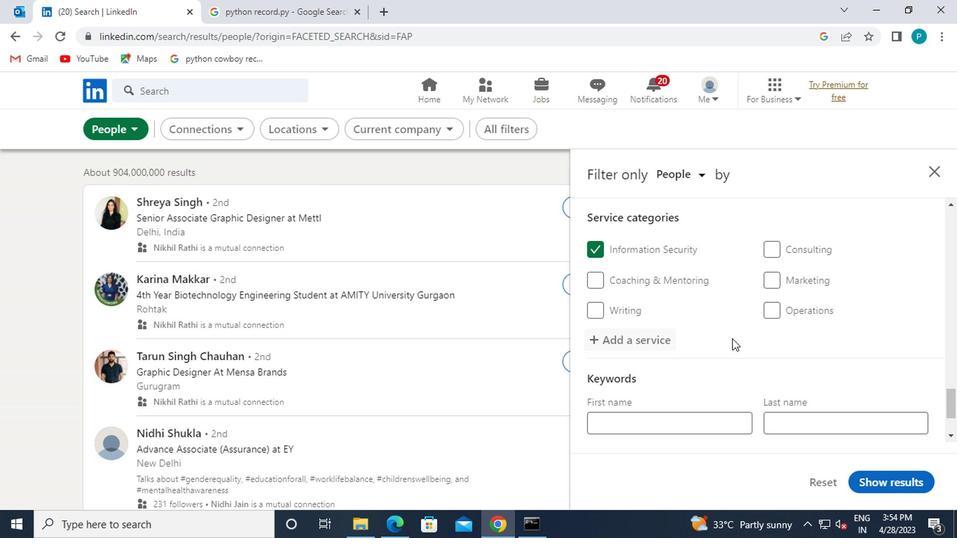 
Action: Mouse moved to (698, 375)
Screenshot: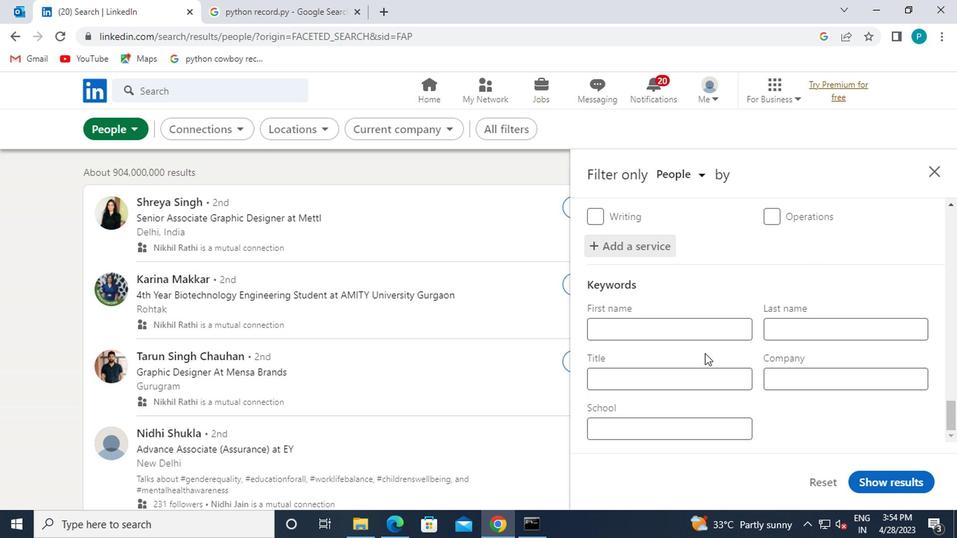 
Action: Mouse pressed left at (698, 375)
Screenshot: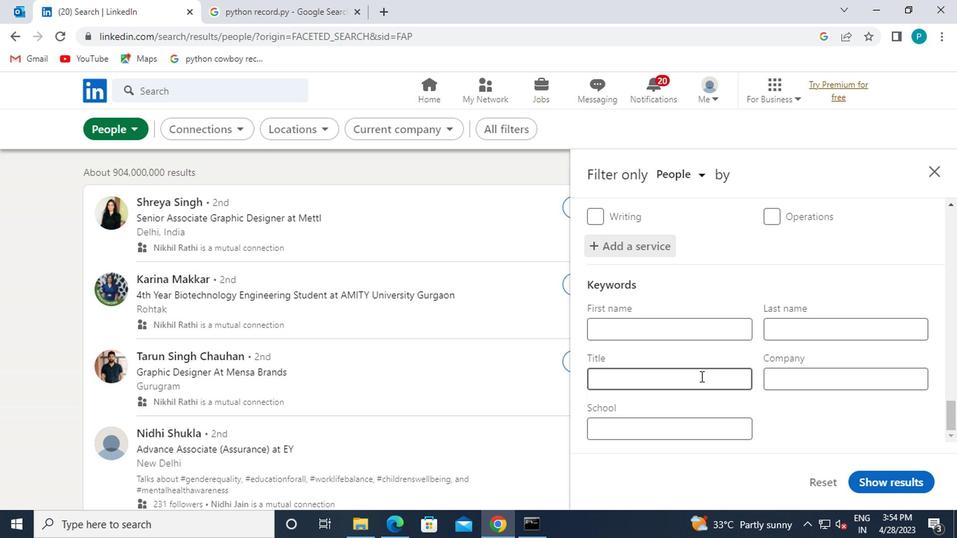 
Action: Mouse moved to (717, 366)
Screenshot: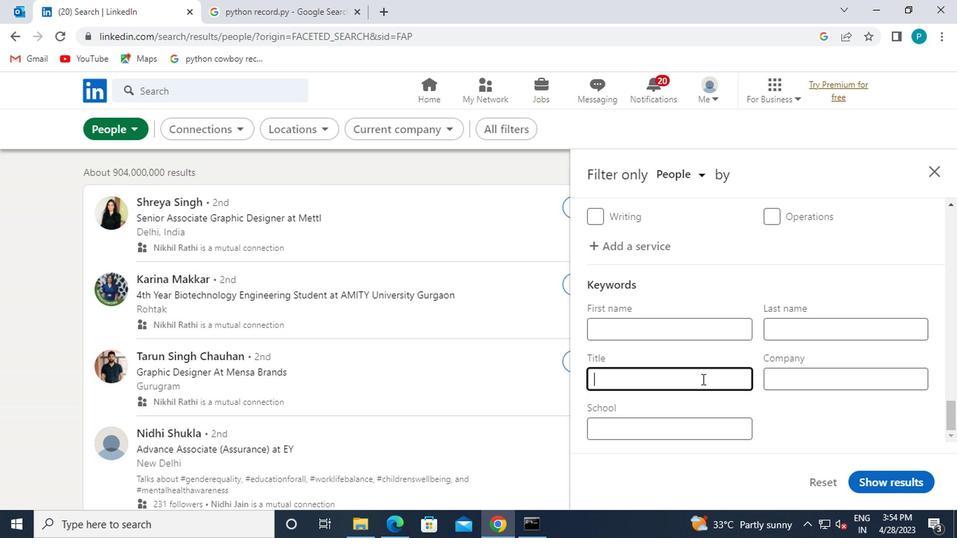 
Action: Key pressed <Key.caps_lock>UX<Key.space><Key.caps_lock><Key.caps_lock>D<Key.caps_lock>ESIGNER<Key.space><Key.shift><Key.shift><Key.shift><Key.shift><Key.shift><Key.shift><Key.shift><Key.shift><Key.shift><Key.shift><Key.shift><Key.shift><Key.shift><Key.shift><Key.shift><Key.shift><Key.shift><Key.shift><Key.shift><Key.shift>&<Key.space><Key.caps_lock>UI<Key.space>D<Key.caps_lock>EVELOPER
Screenshot: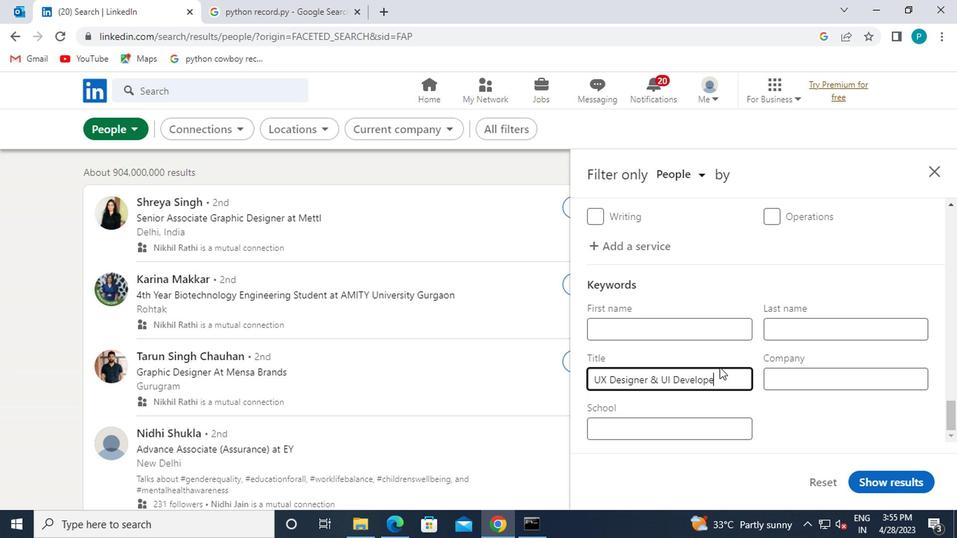 
Action: Mouse moved to (885, 479)
Screenshot: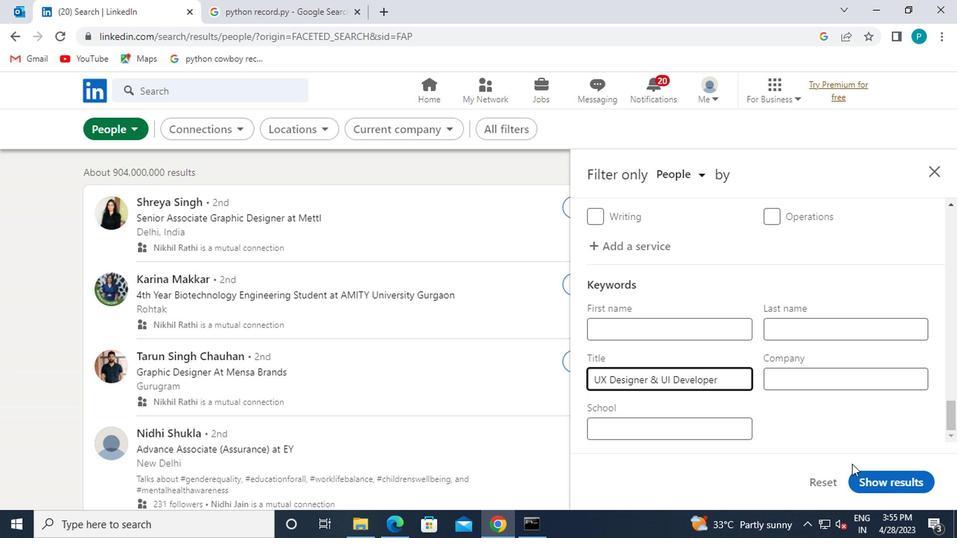 
Action: Mouse pressed left at (885, 479)
Screenshot: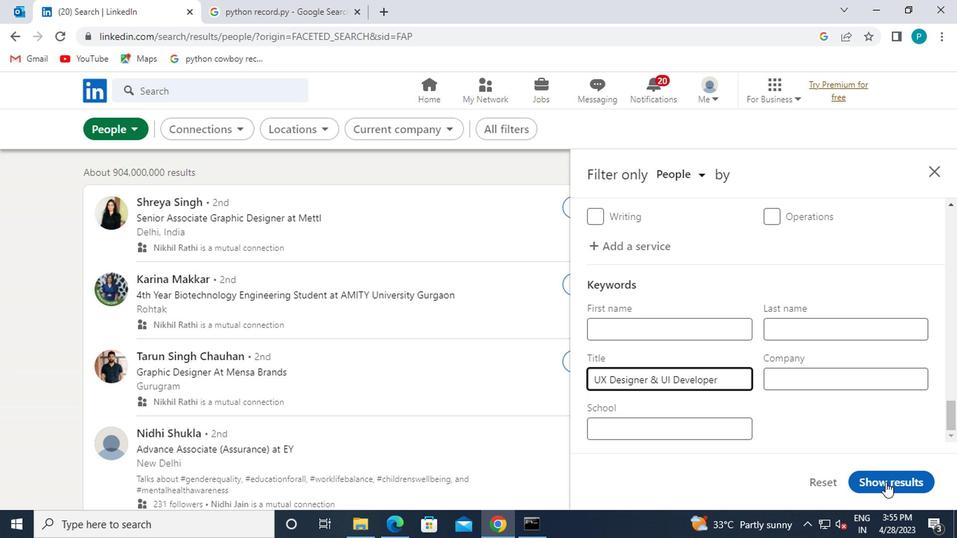 
